 Task: Look for space in São João Nepomuceno, Brazil from 7th July, 2023 to 15th July, 2023 for 6 adults in price range Rs.15000 to Rs.20000. Place can be entire place with 3 bedrooms having 3 beds and 3 bathrooms. Property type can be house, flat, guest house. Amenities needed are: washing machine. Booking option can be shelf check-in. Required host language is Spanish.
Action: Mouse moved to (321, 132)
Screenshot: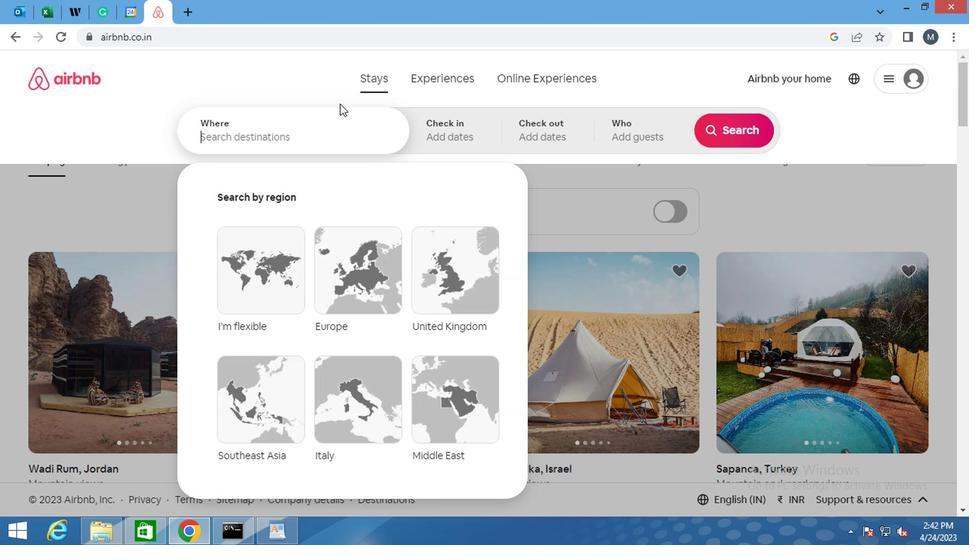 
Action: Mouse pressed left at (321, 132)
Screenshot: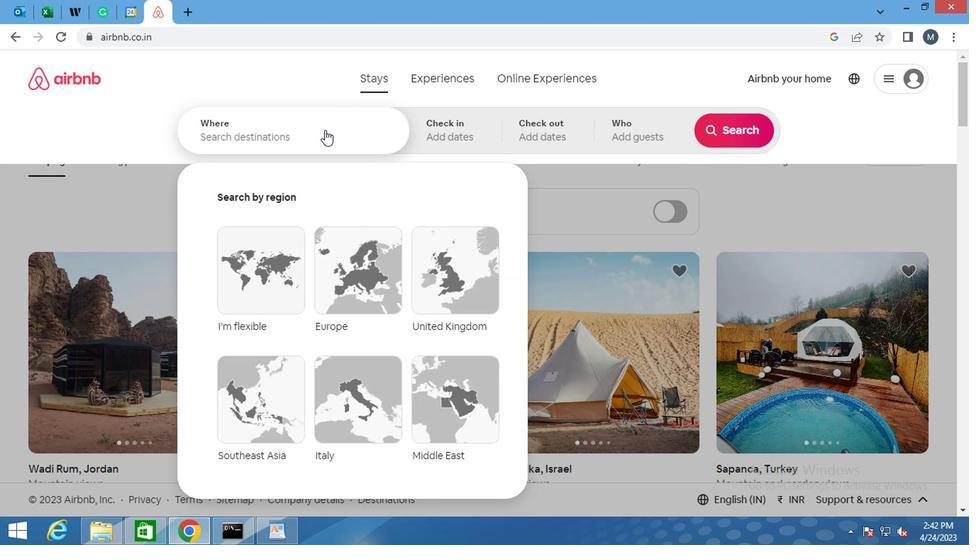 
Action: Mouse moved to (318, 135)
Screenshot: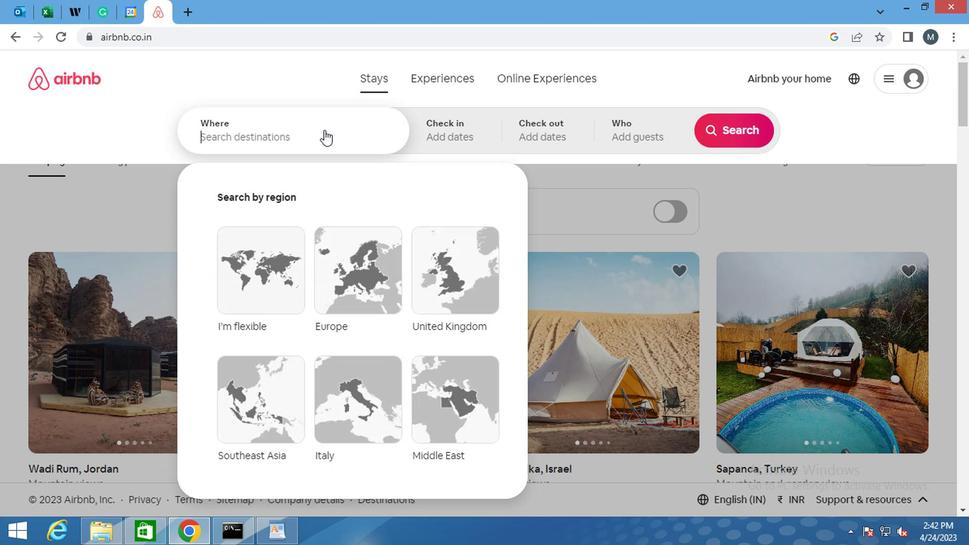 
Action: Key pressed <Key.shift>SAO<Key.space>N<Key.backspace><Key.shift><Key.shift><Key.shift><Key.shift>JOAO<Key.space><Key.shift>NEPOMUCENO,<Key.space><Key.shift>BRAZIL<Key.enter>
Screenshot: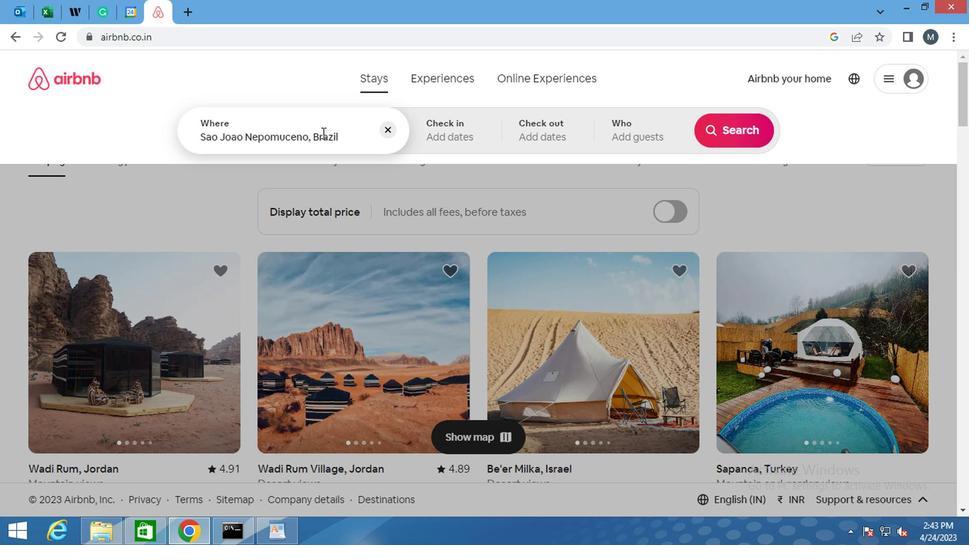 
Action: Mouse moved to (727, 243)
Screenshot: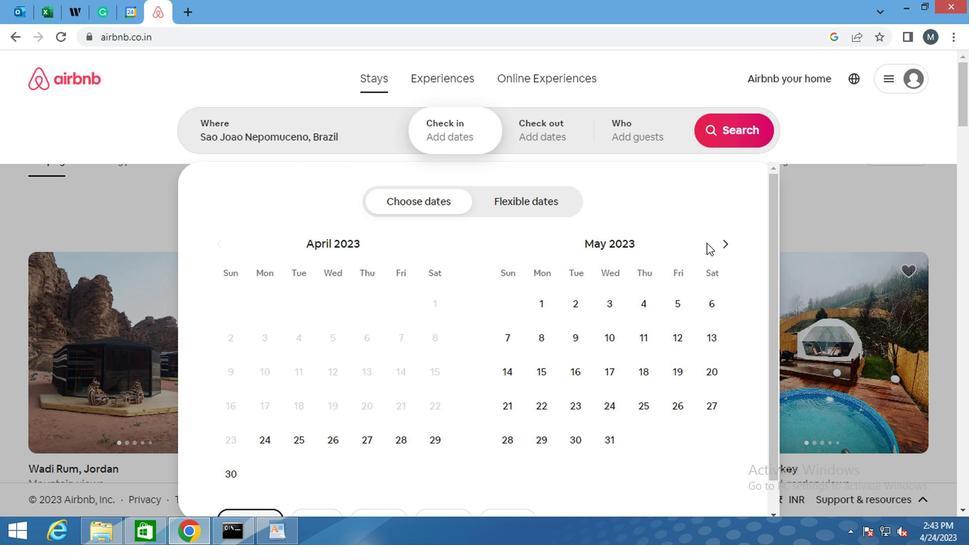 
Action: Mouse pressed left at (727, 243)
Screenshot: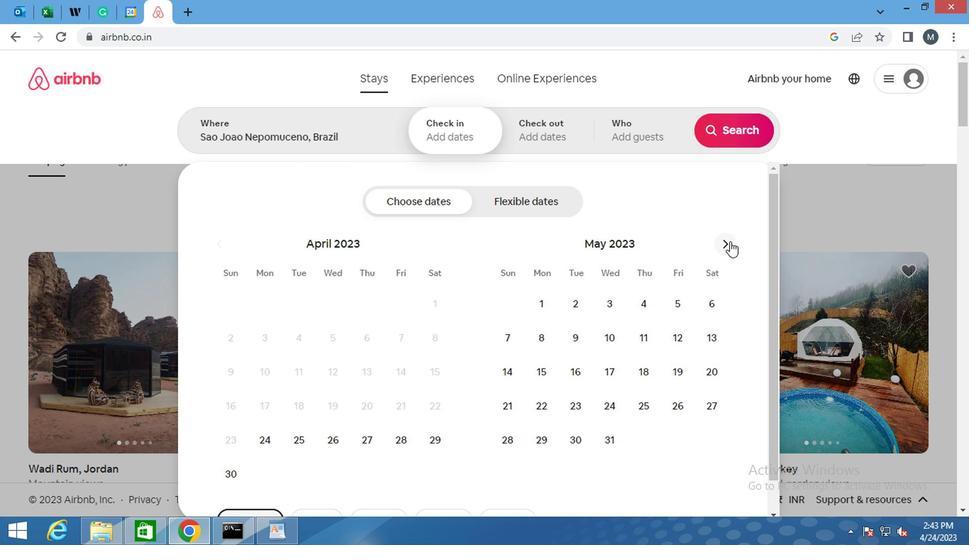 
Action: Mouse pressed left at (727, 243)
Screenshot: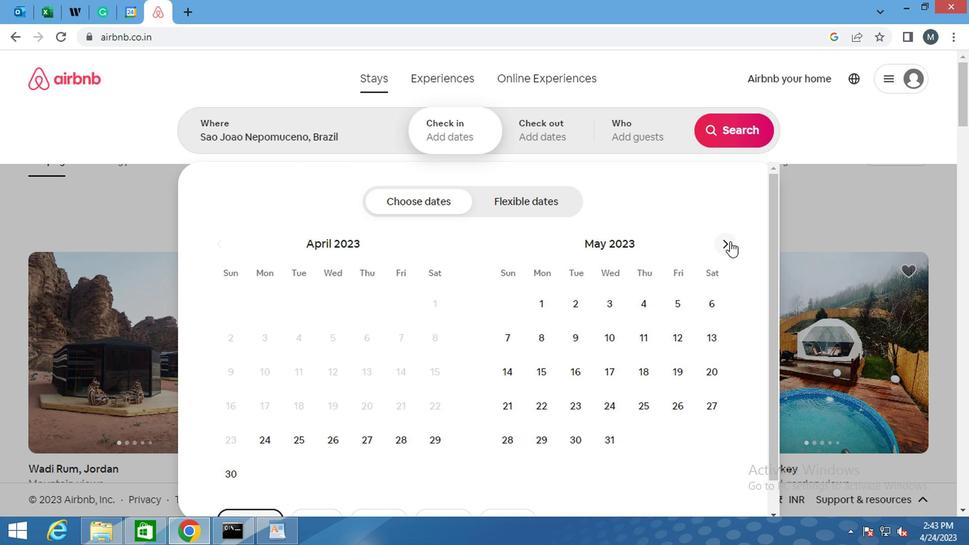 
Action: Mouse pressed left at (727, 243)
Screenshot: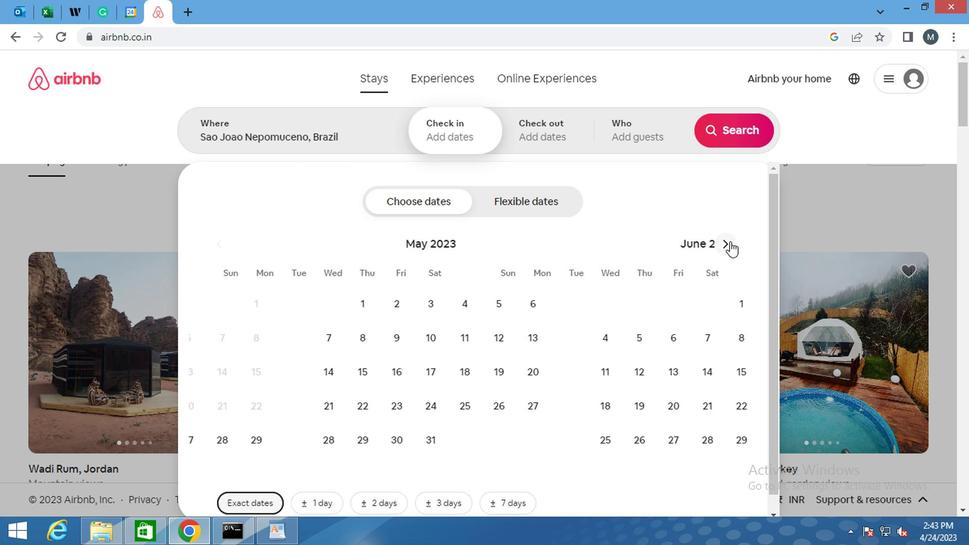 
Action: Mouse moved to (664, 342)
Screenshot: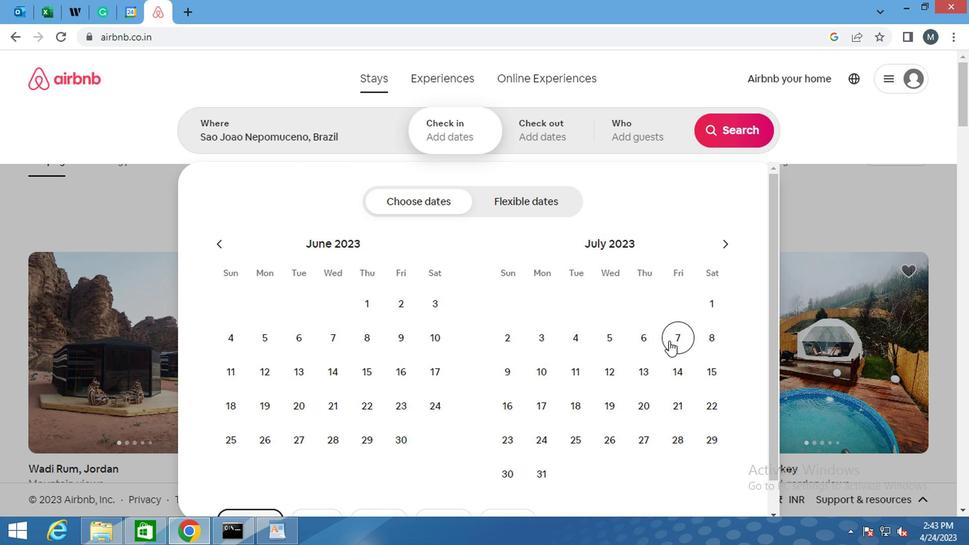 
Action: Mouse pressed left at (664, 342)
Screenshot: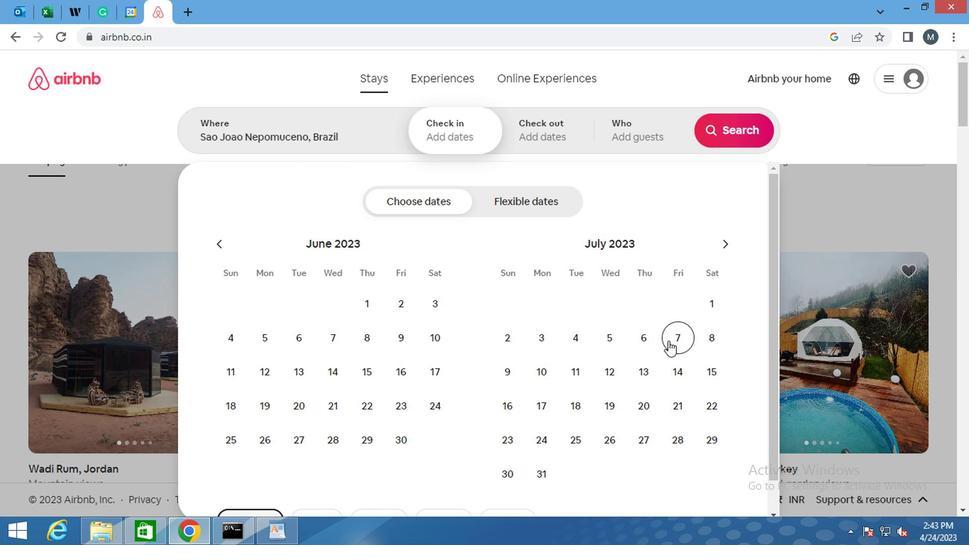 
Action: Mouse moved to (696, 372)
Screenshot: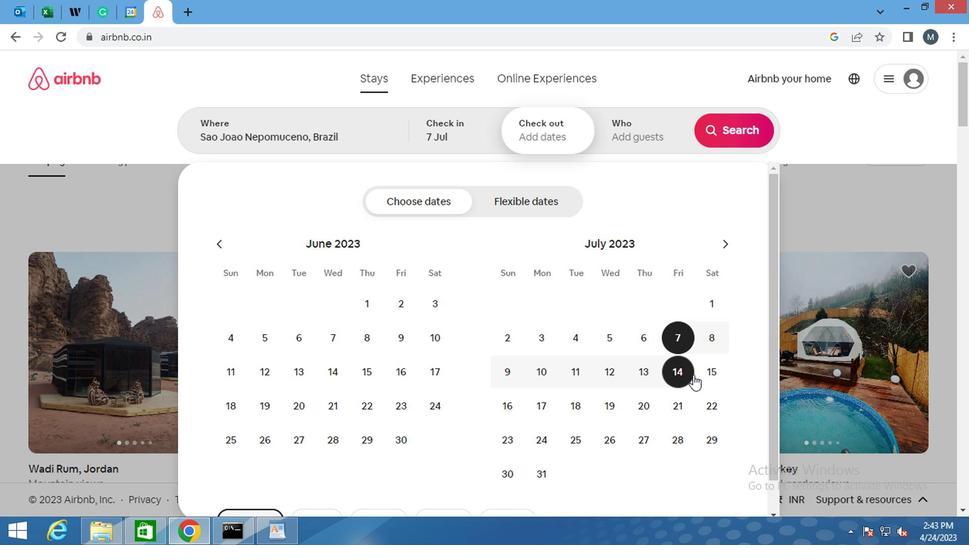 
Action: Mouse pressed left at (696, 372)
Screenshot: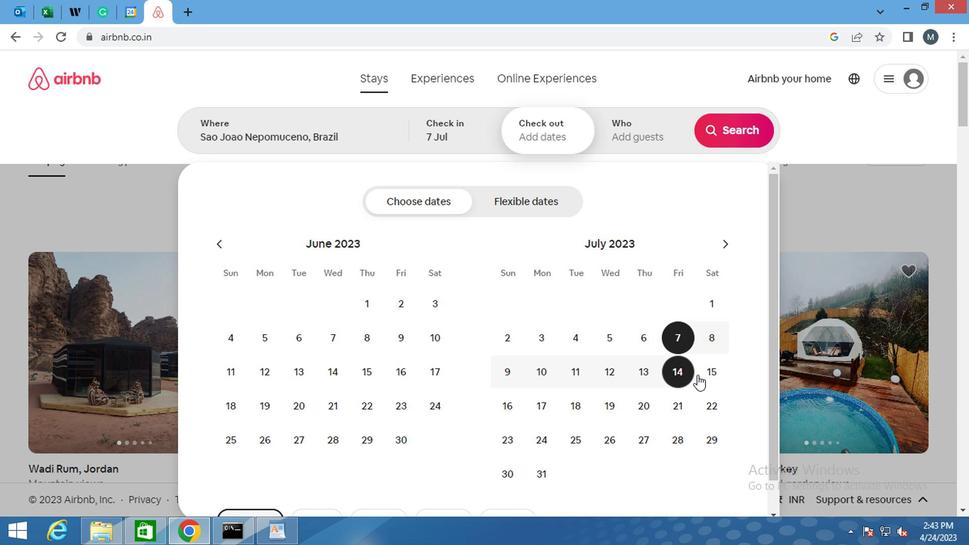 
Action: Mouse moved to (630, 140)
Screenshot: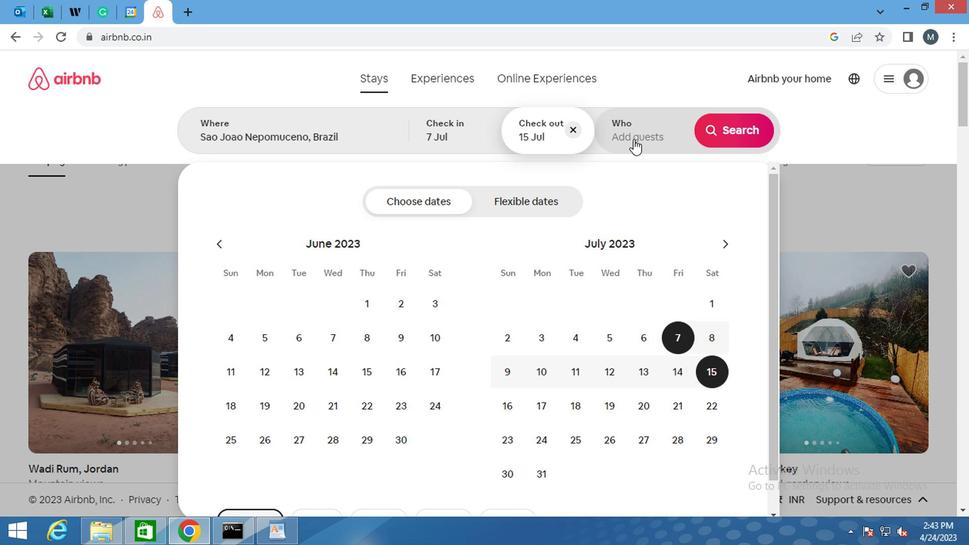 
Action: Mouse pressed left at (630, 140)
Screenshot: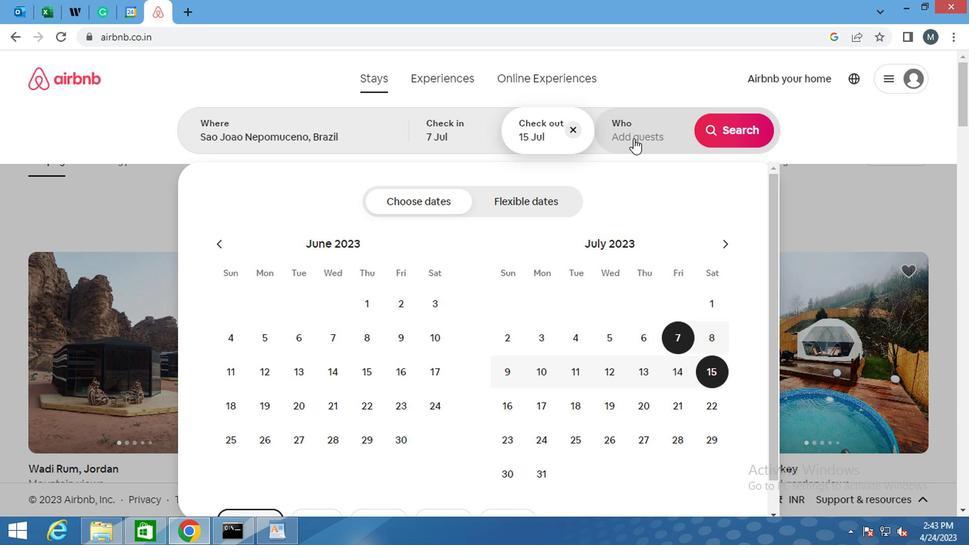 
Action: Mouse moved to (735, 209)
Screenshot: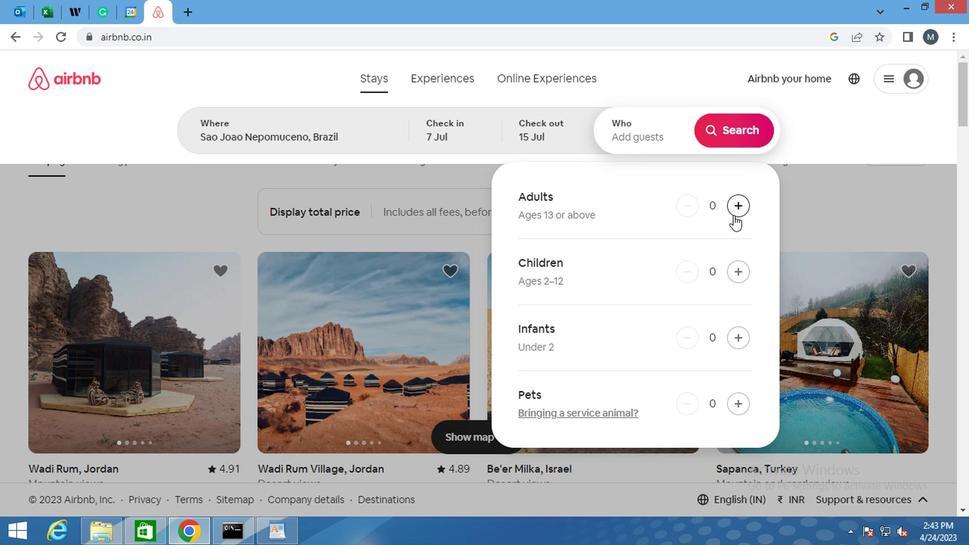 
Action: Mouse pressed left at (735, 209)
Screenshot: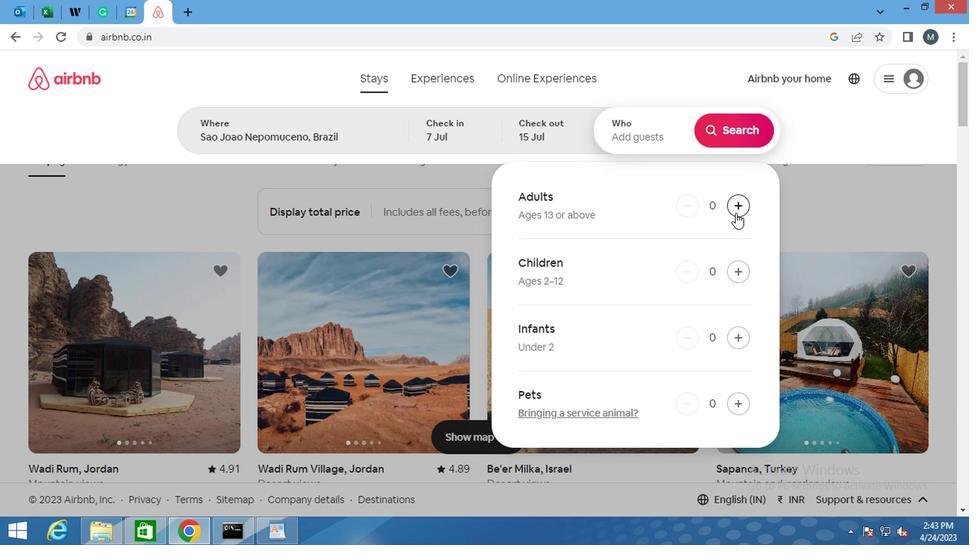 
Action: Mouse pressed left at (735, 209)
Screenshot: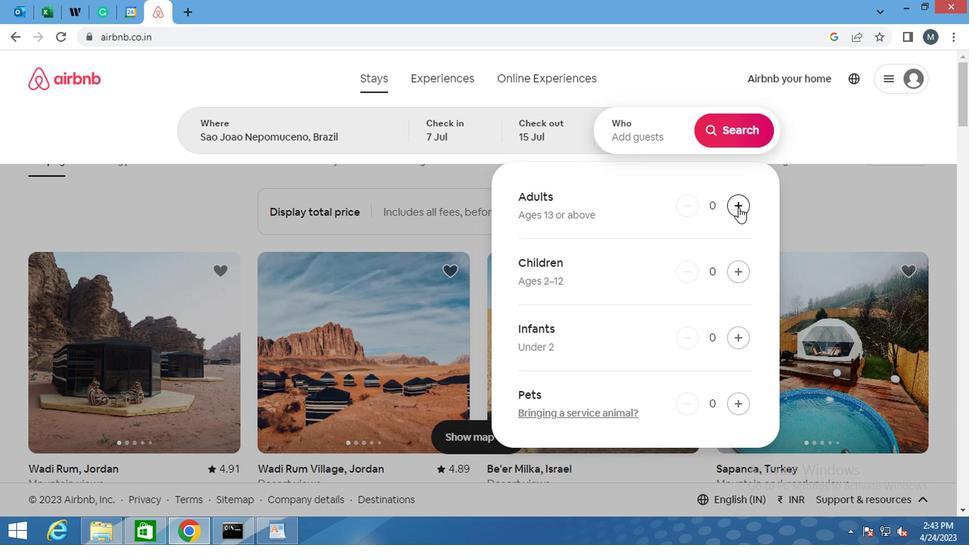 
Action: Mouse pressed left at (735, 209)
Screenshot: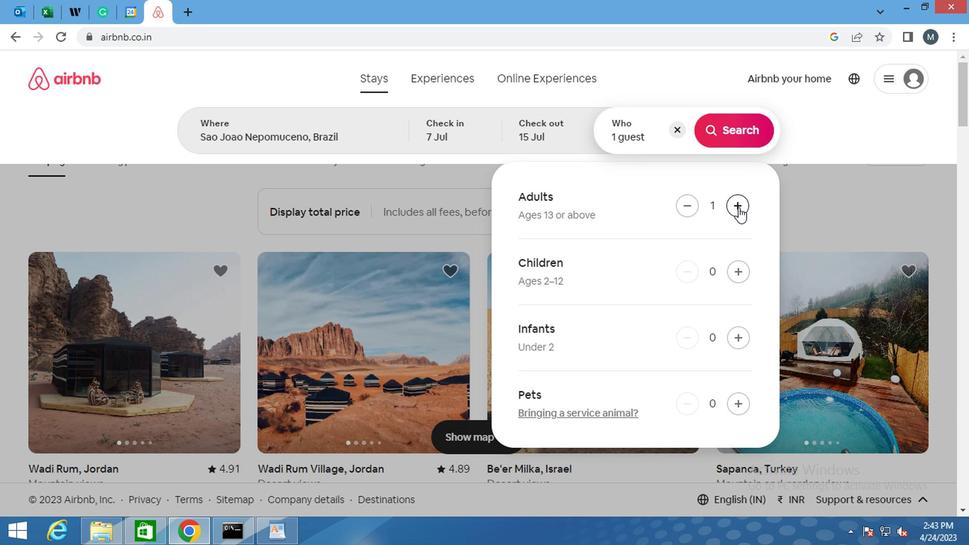 
Action: Mouse moved to (736, 209)
Screenshot: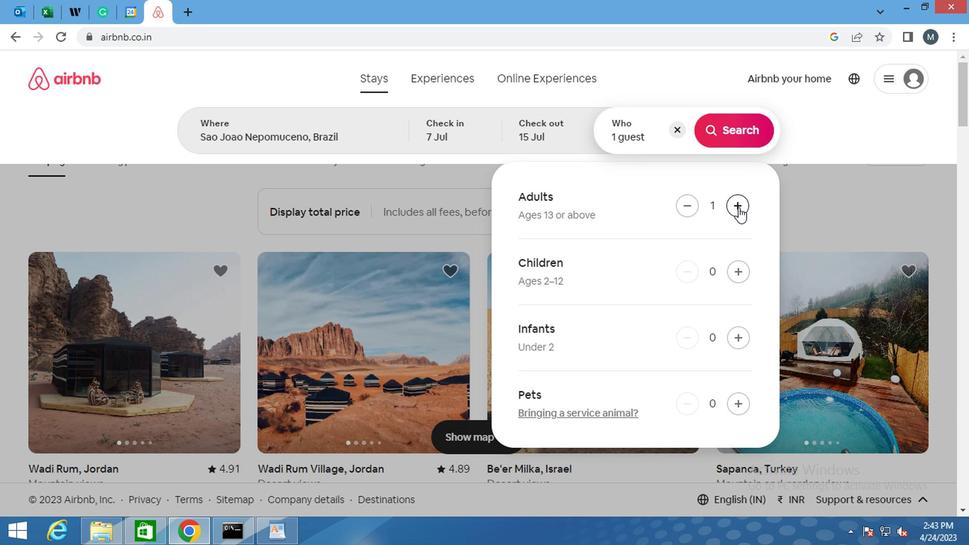 
Action: Mouse pressed left at (736, 209)
Screenshot: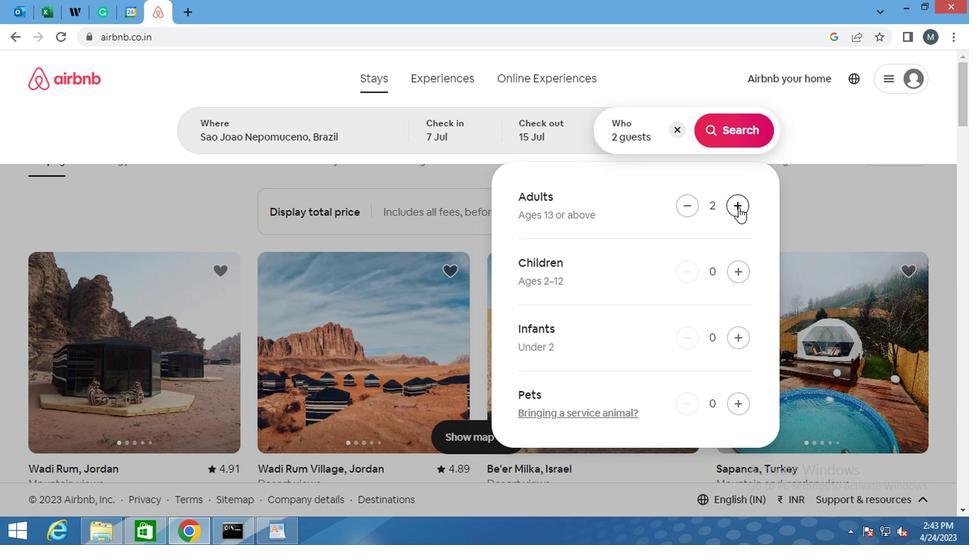 
Action: Mouse pressed left at (736, 209)
Screenshot: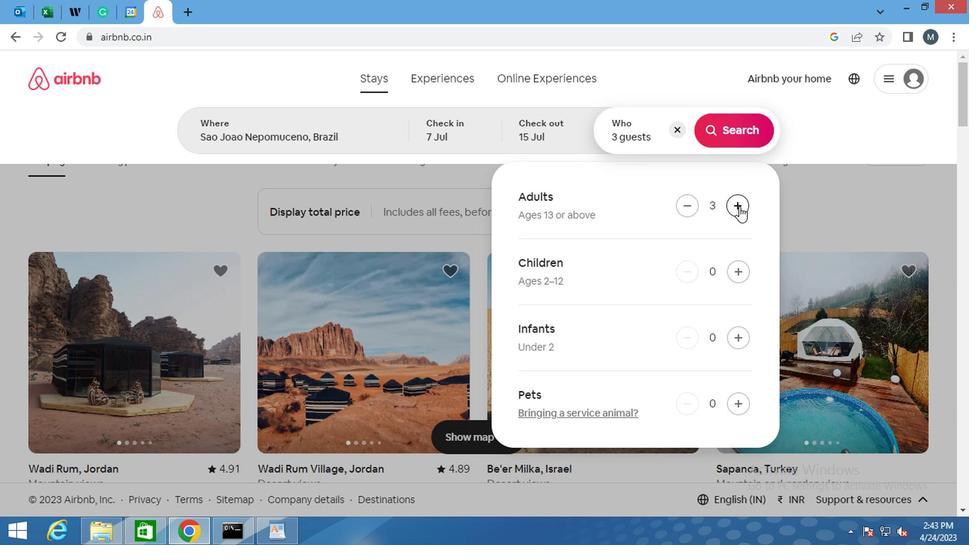 
Action: Mouse pressed left at (736, 209)
Screenshot: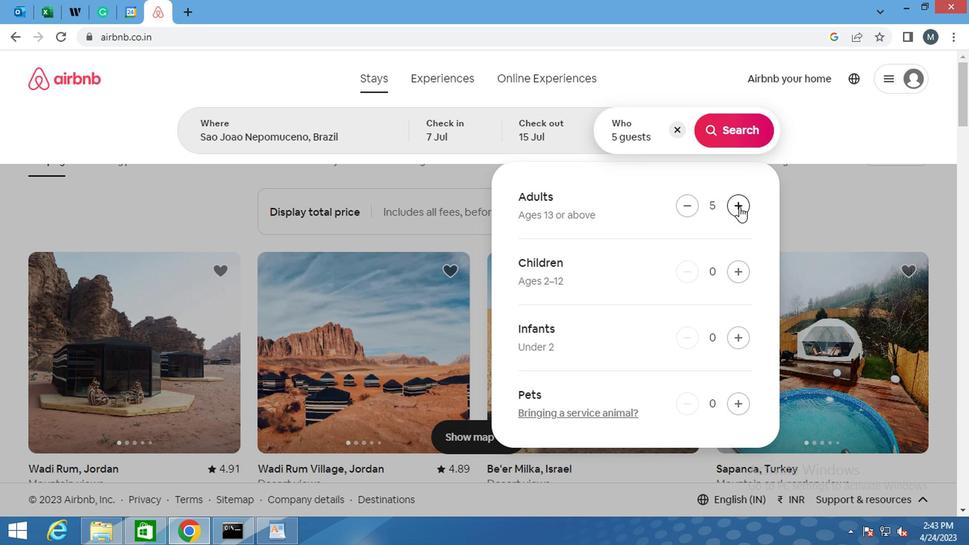 
Action: Mouse moved to (797, 113)
Screenshot: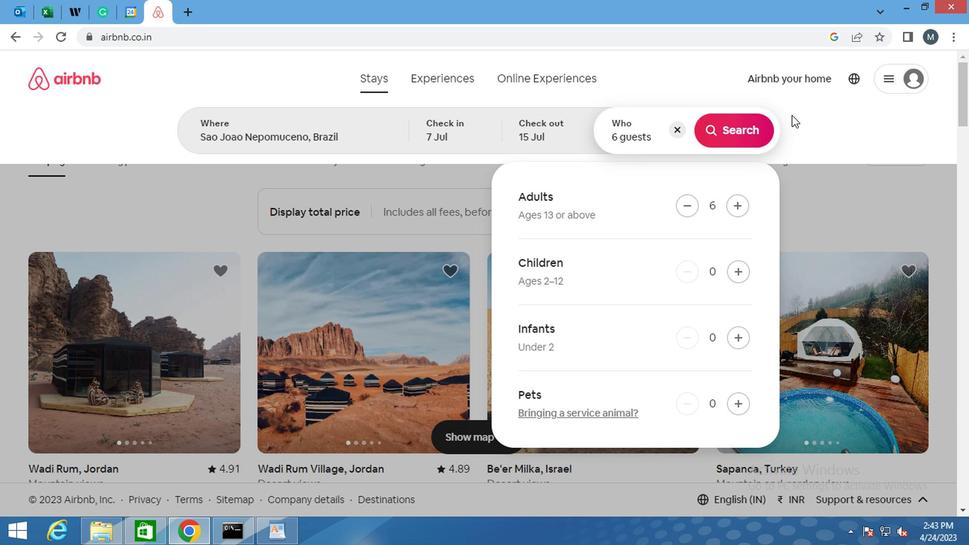 
Action: Mouse pressed left at (797, 113)
Screenshot: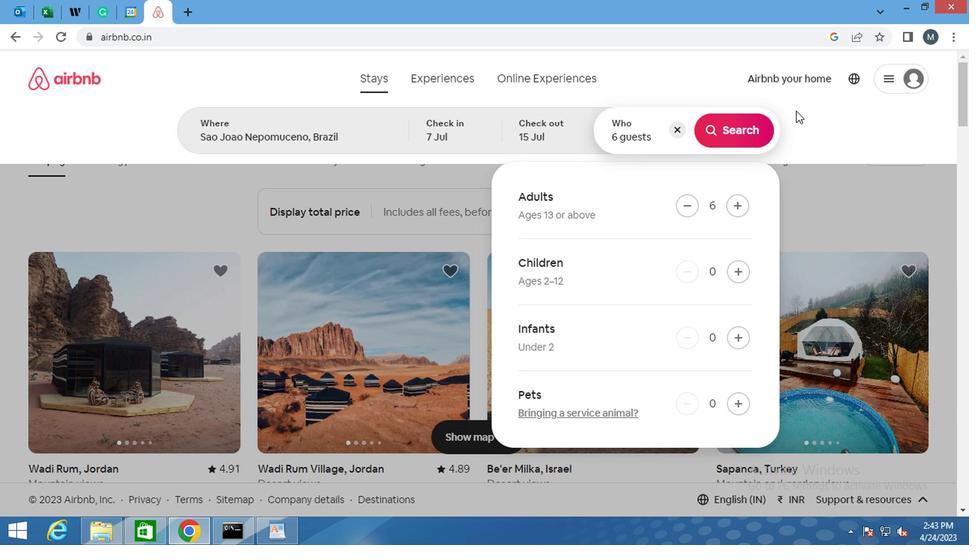 
Action: Mouse moved to (787, 168)
Screenshot: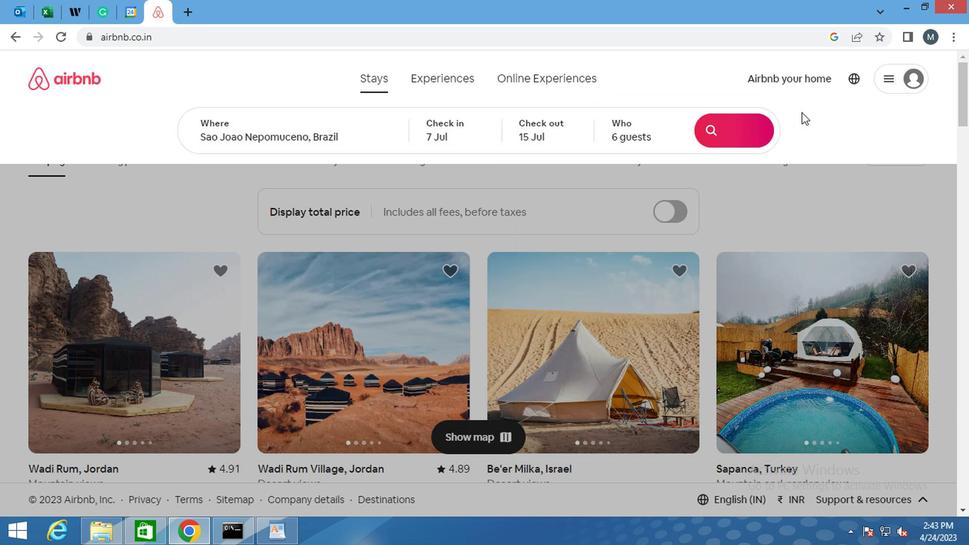
Action: Mouse scrolled (787, 169) with delta (0, 0)
Screenshot: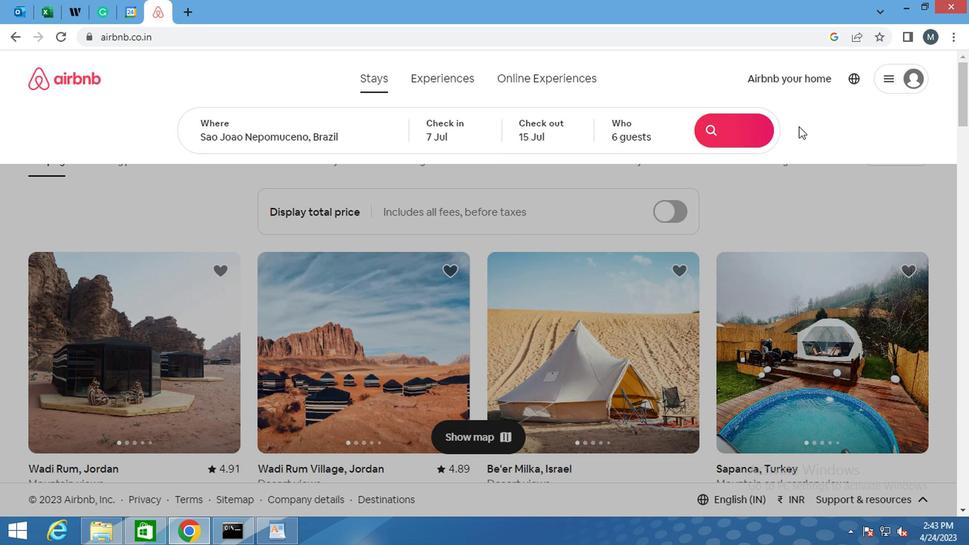 
Action: Mouse scrolled (787, 169) with delta (0, 0)
Screenshot: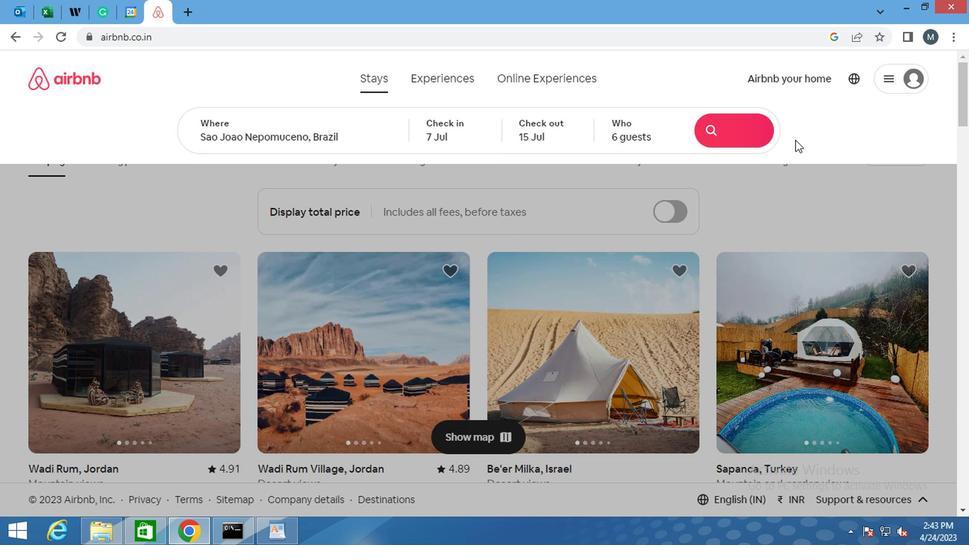 
Action: Mouse moved to (873, 188)
Screenshot: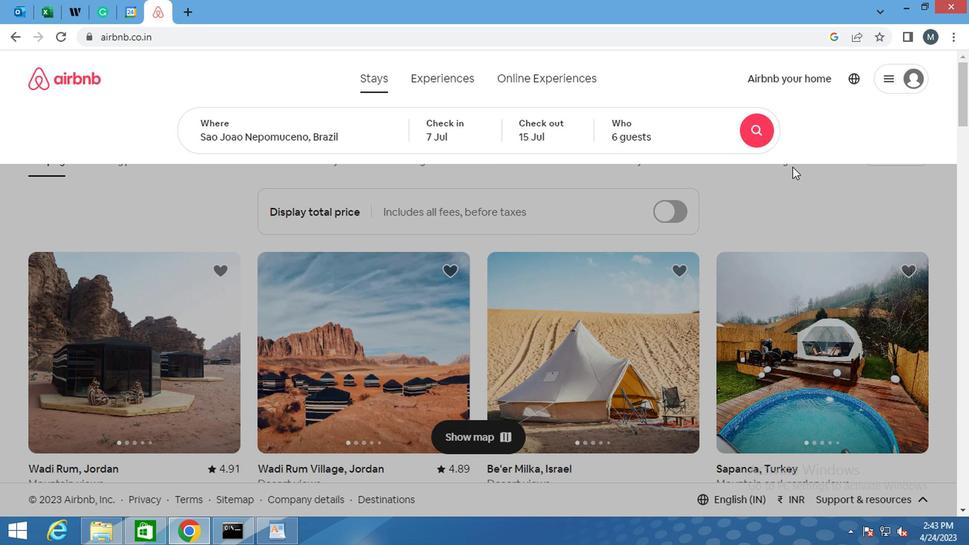 
Action: Mouse scrolled (873, 187) with delta (0, 0)
Screenshot: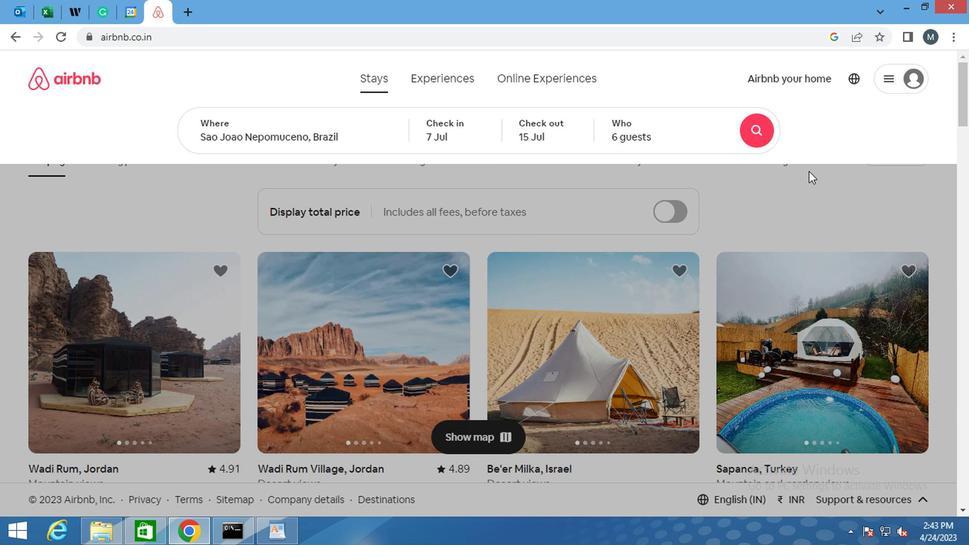 
Action: Mouse moved to (873, 189)
Screenshot: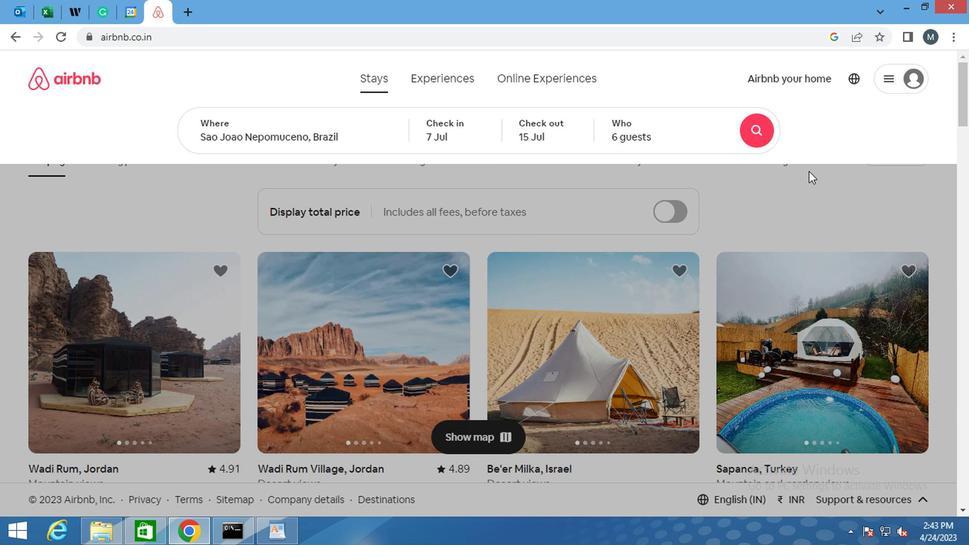 
Action: Mouse scrolled (873, 188) with delta (0, -1)
Screenshot: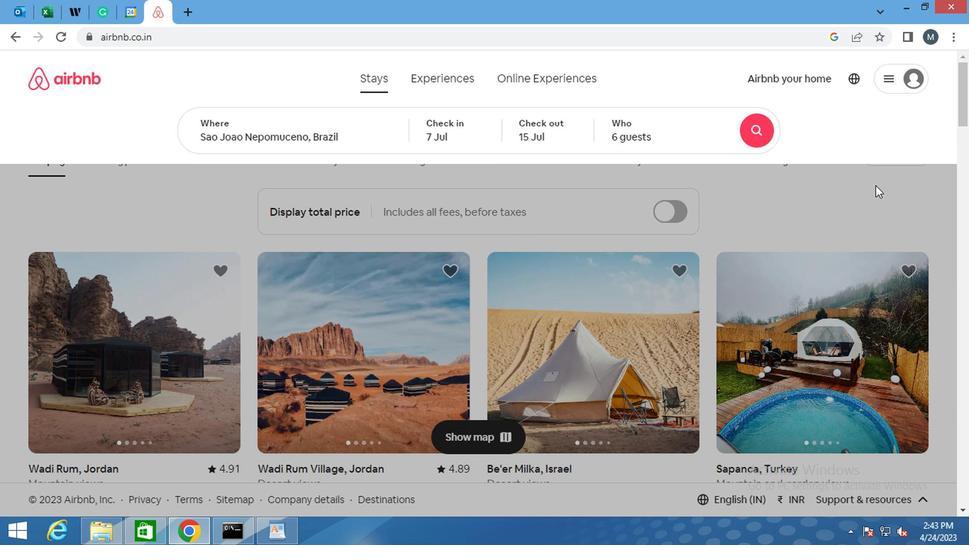 
Action: Mouse moved to (872, 189)
Screenshot: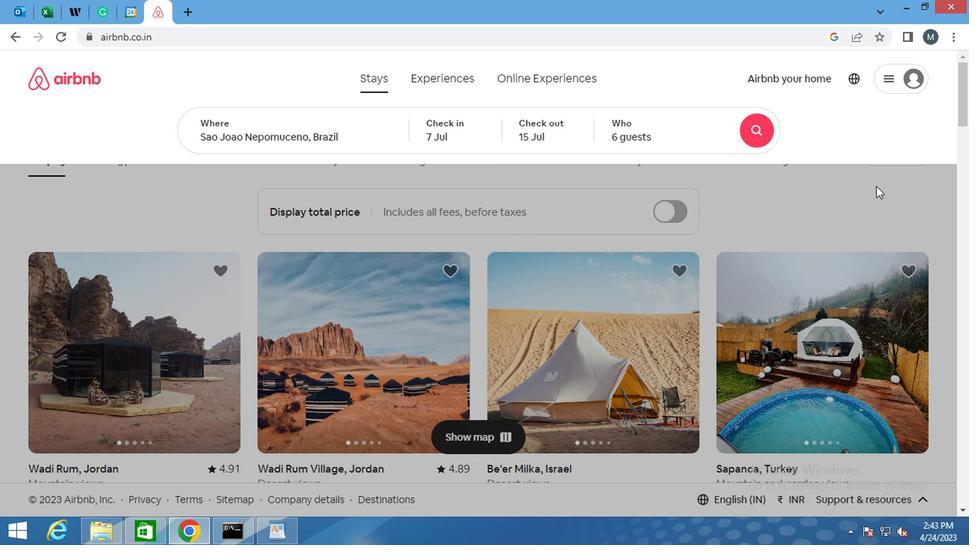
Action: Mouse scrolled (872, 189) with delta (0, 0)
Screenshot: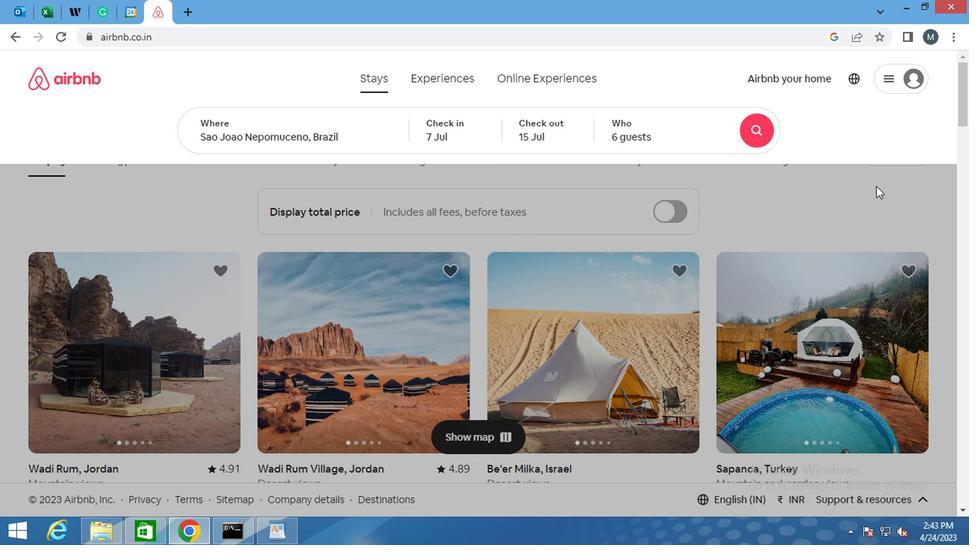 
Action: Mouse moved to (915, 138)
Screenshot: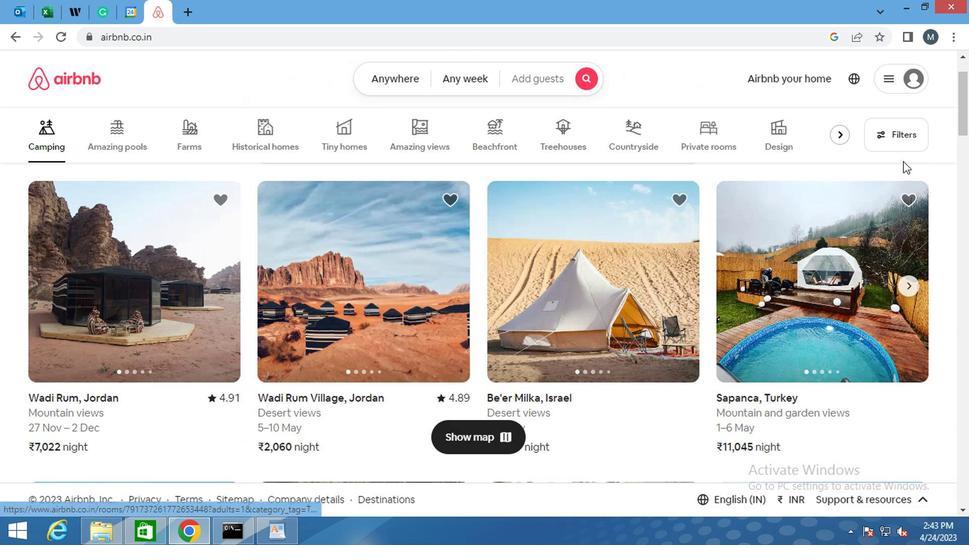 
Action: Mouse pressed left at (915, 138)
Screenshot: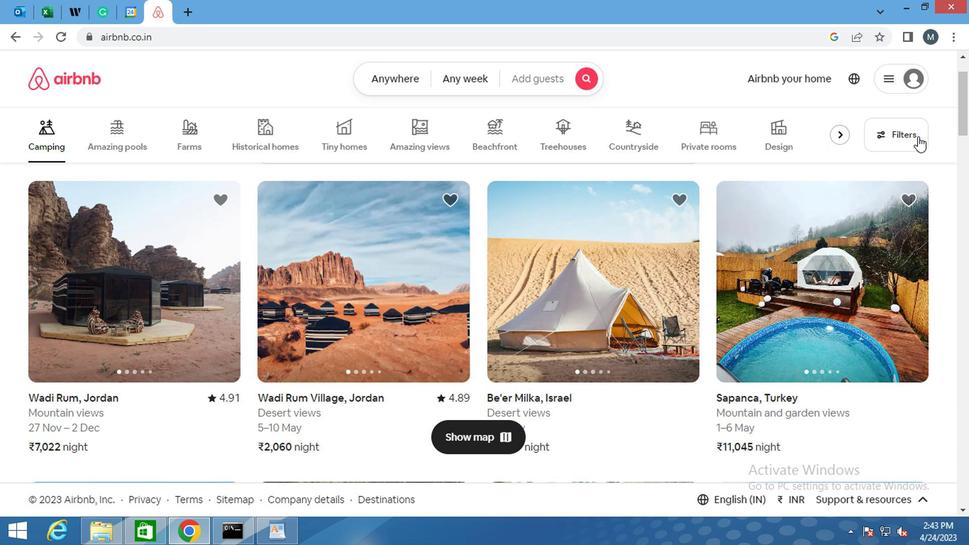 
Action: Mouse moved to (317, 320)
Screenshot: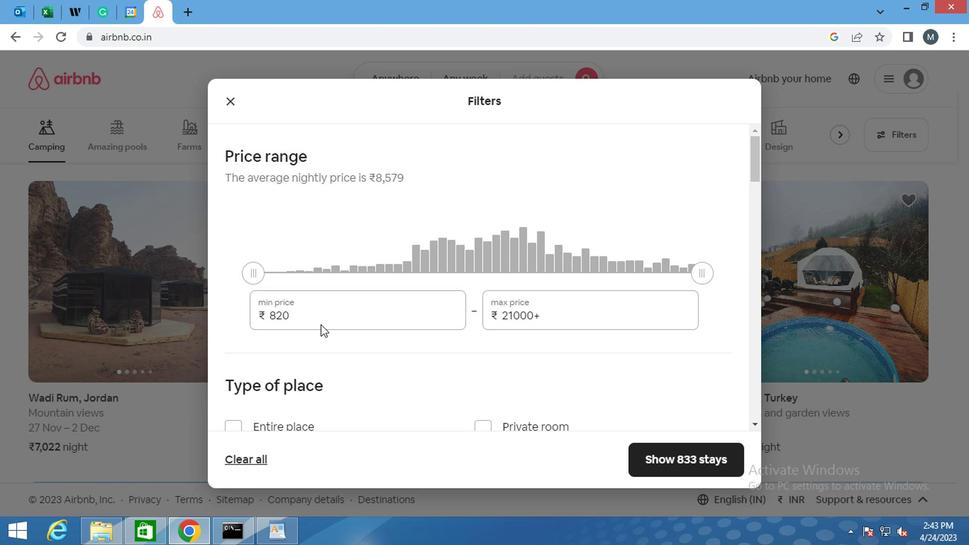 
Action: Mouse pressed left at (317, 320)
Screenshot: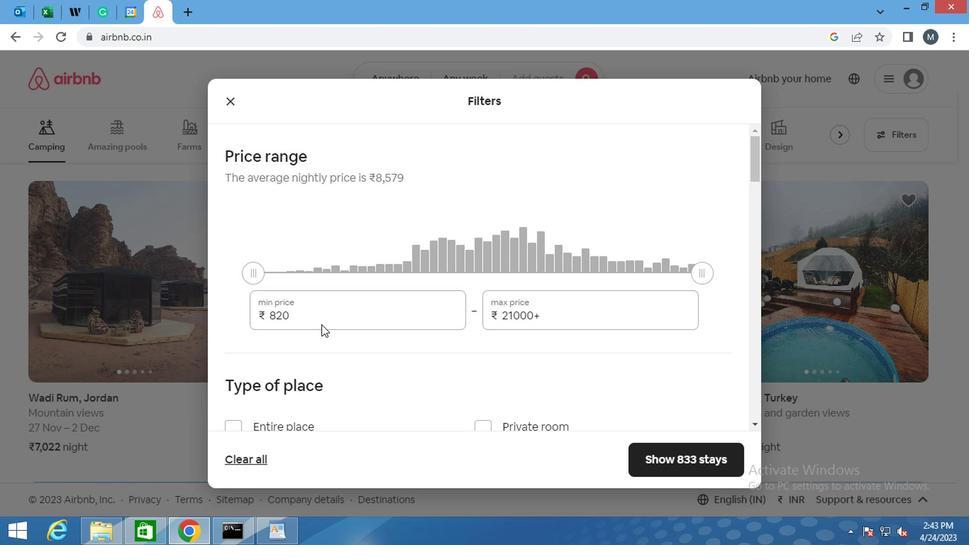 
Action: Mouse pressed left at (317, 320)
Screenshot: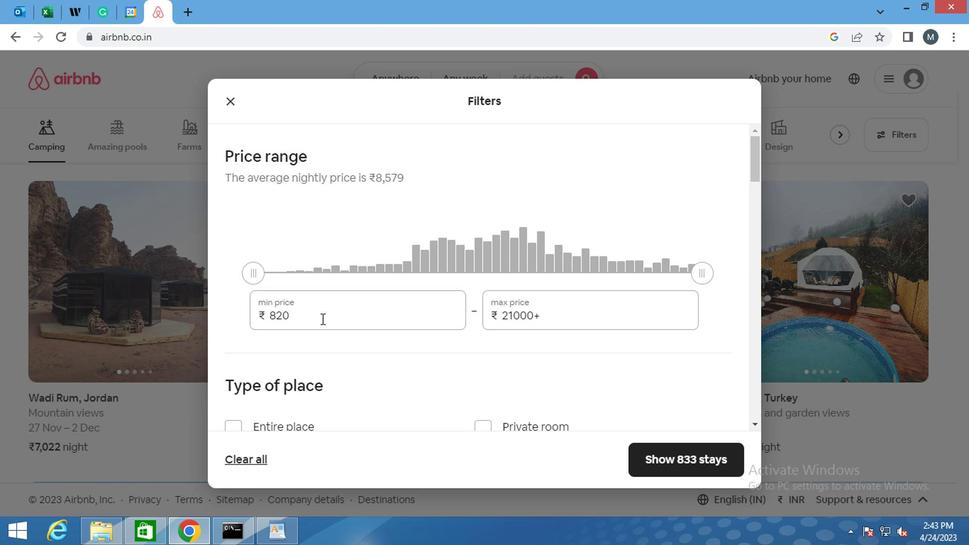 
Action: Key pressed 15000
Screenshot: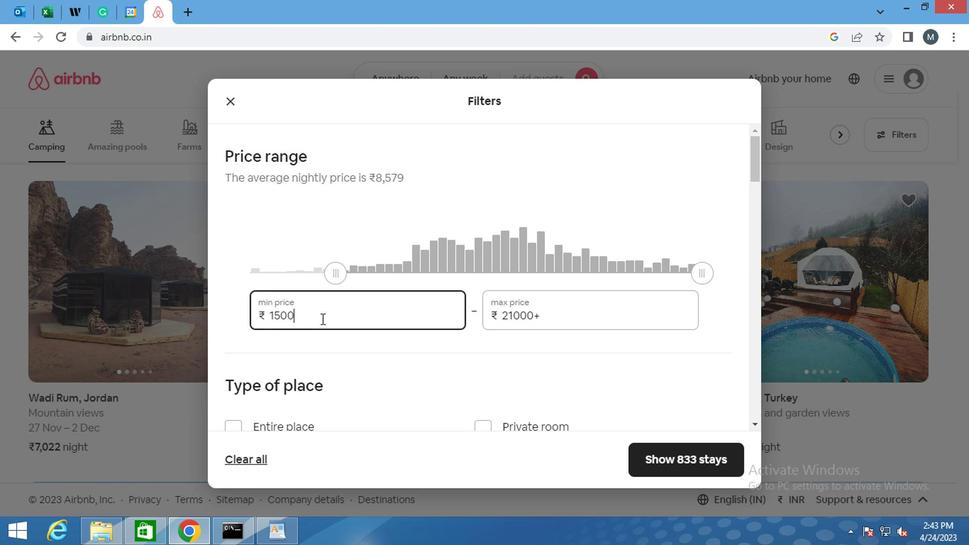 
Action: Mouse moved to (540, 319)
Screenshot: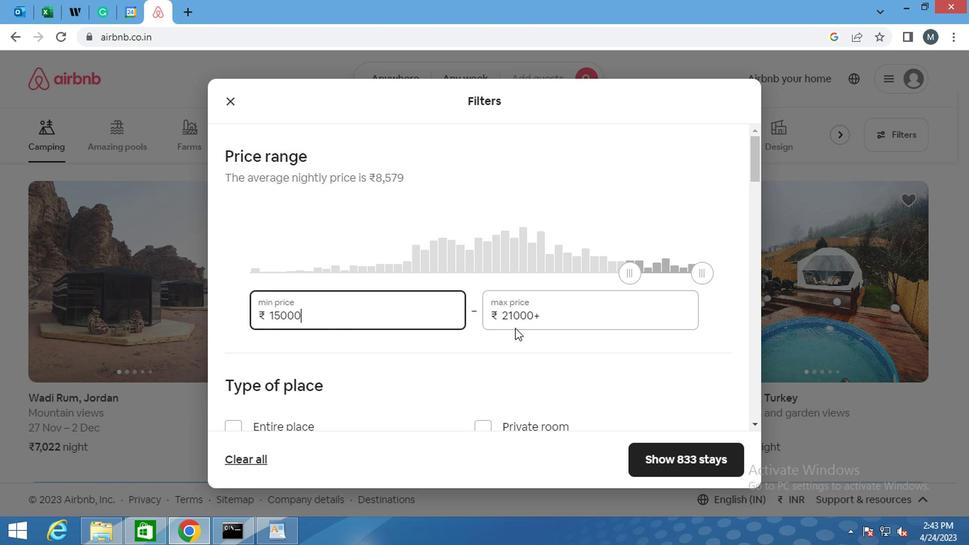 
Action: Mouse pressed left at (540, 319)
Screenshot: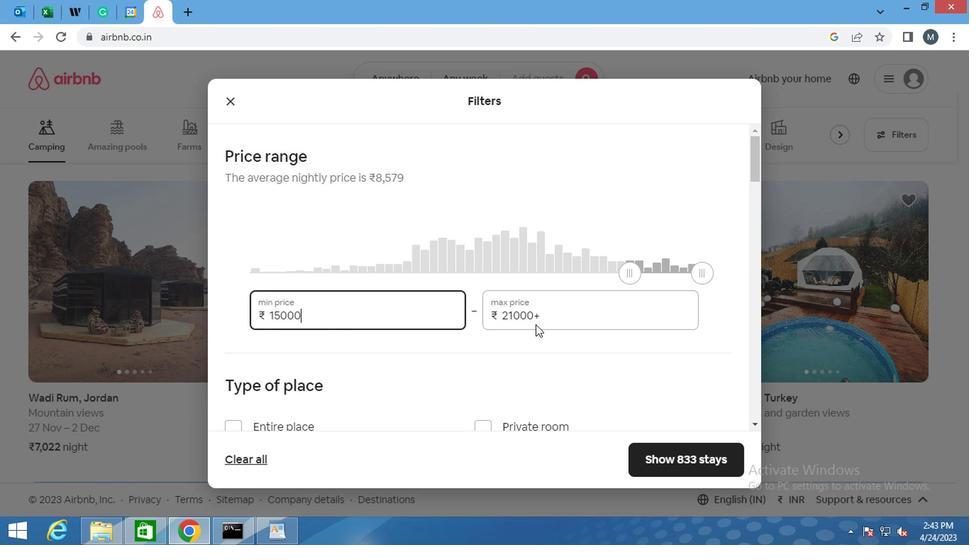 
Action: Mouse pressed left at (540, 319)
Screenshot: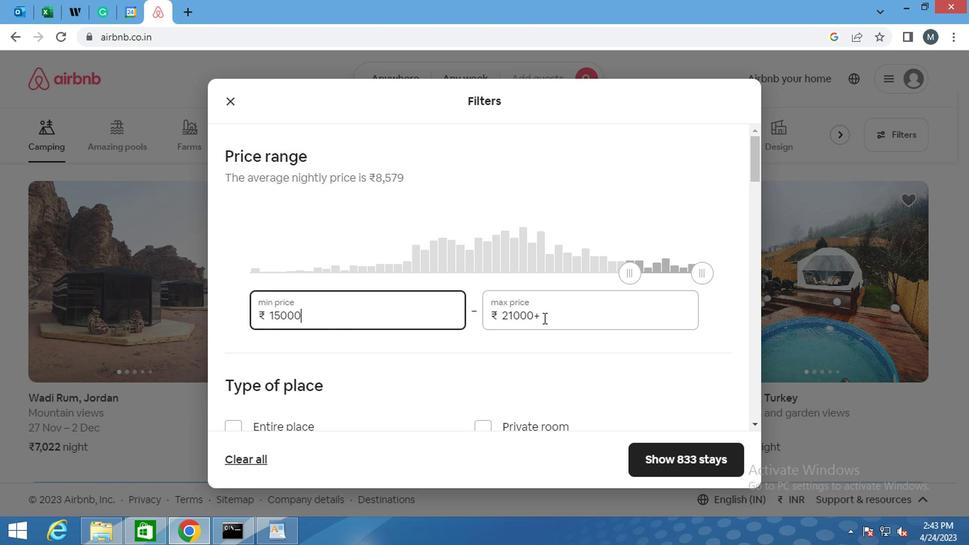 
Action: Mouse moved to (540, 319)
Screenshot: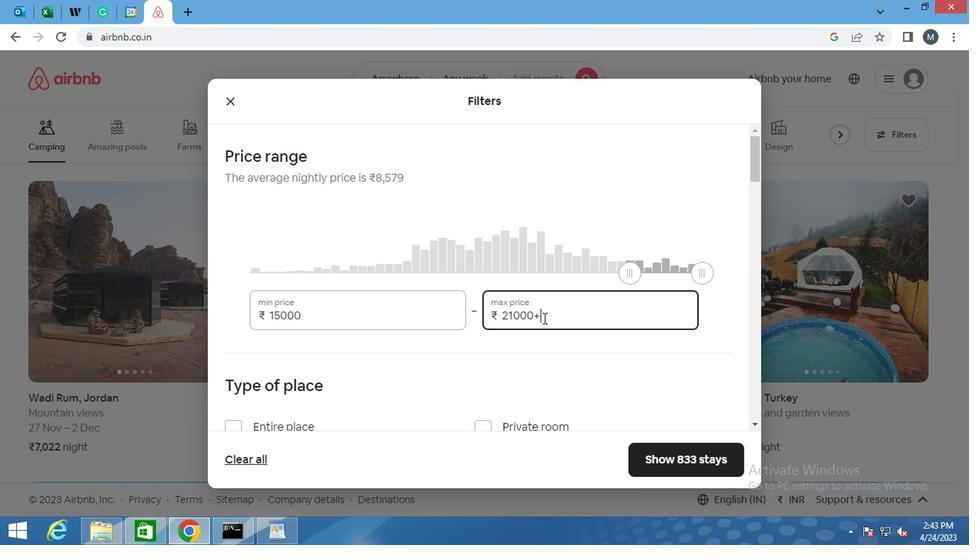 
Action: Mouse pressed left at (540, 319)
Screenshot: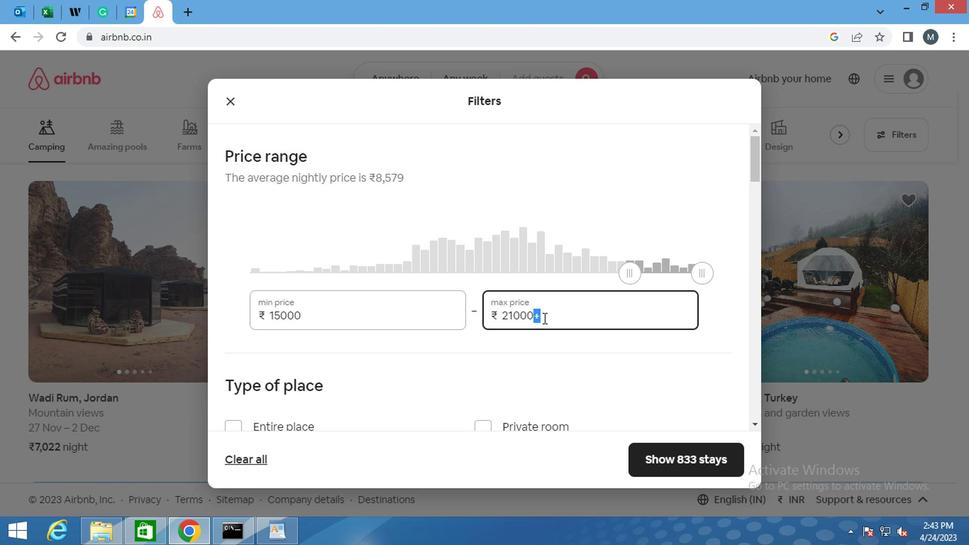 
Action: Mouse moved to (536, 317)
Screenshot: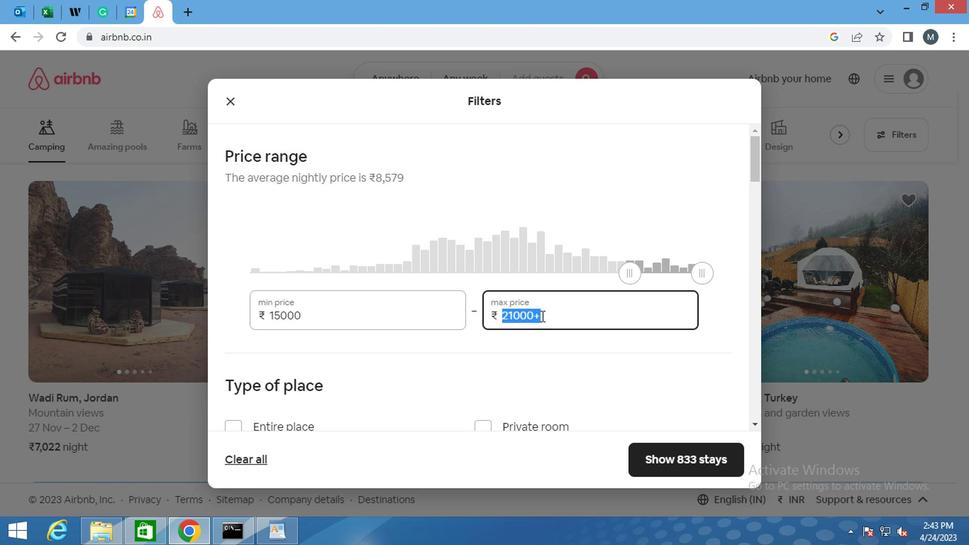 
Action: Key pressed 2
Screenshot: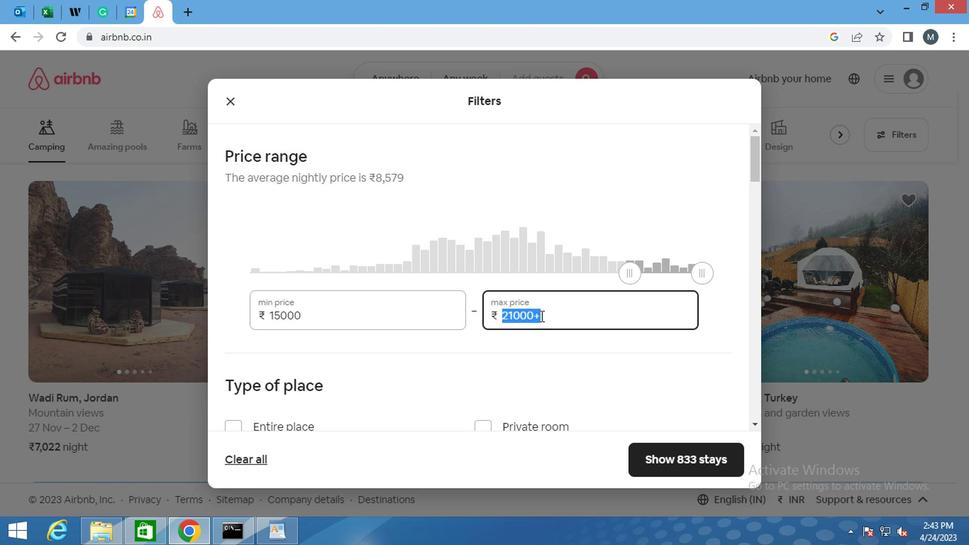 
Action: Mouse moved to (536, 316)
Screenshot: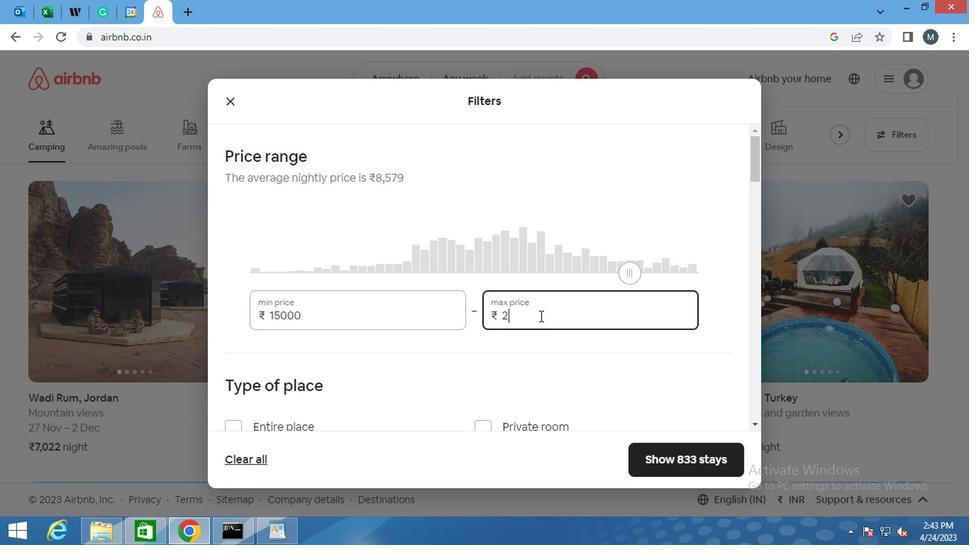 
Action: Key pressed 0000
Screenshot: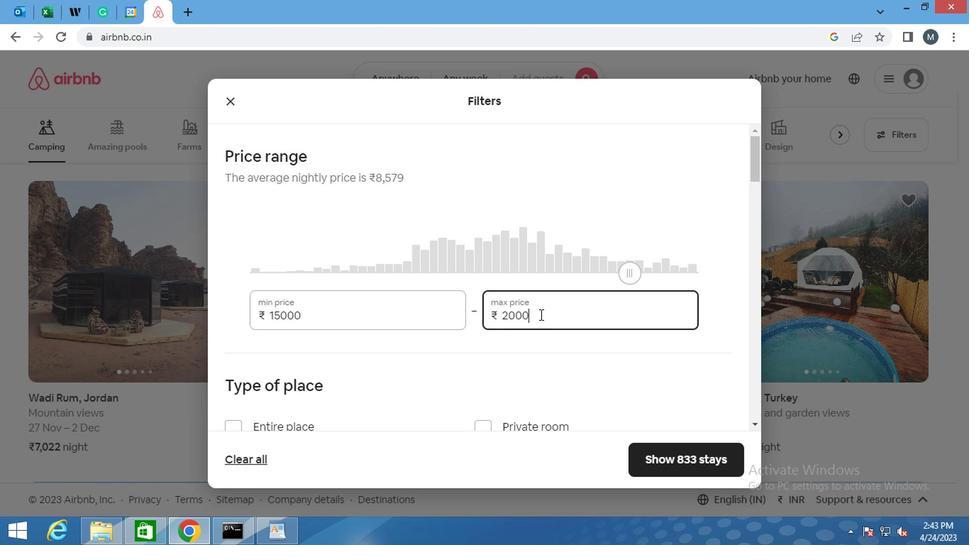 
Action: Mouse moved to (570, 303)
Screenshot: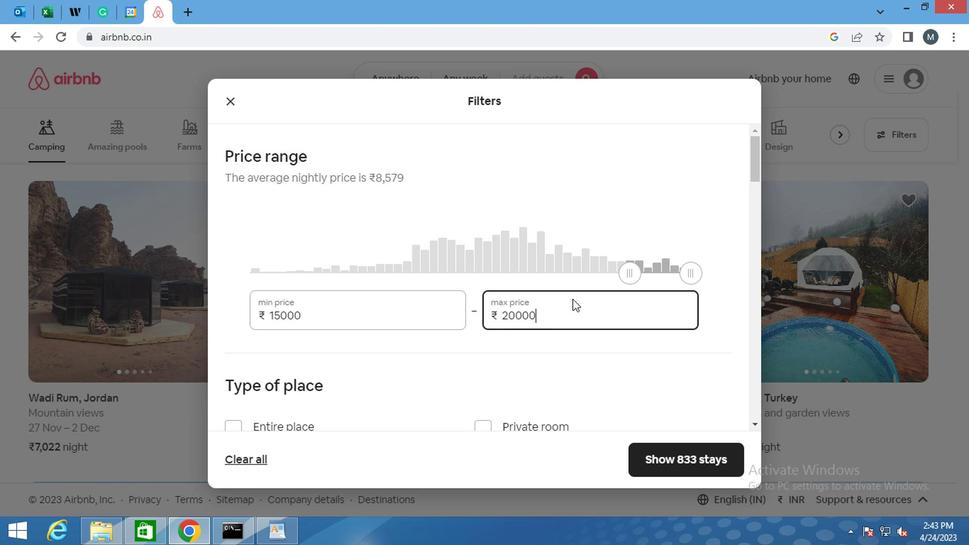 
Action: Mouse scrolled (570, 302) with delta (0, -1)
Screenshot: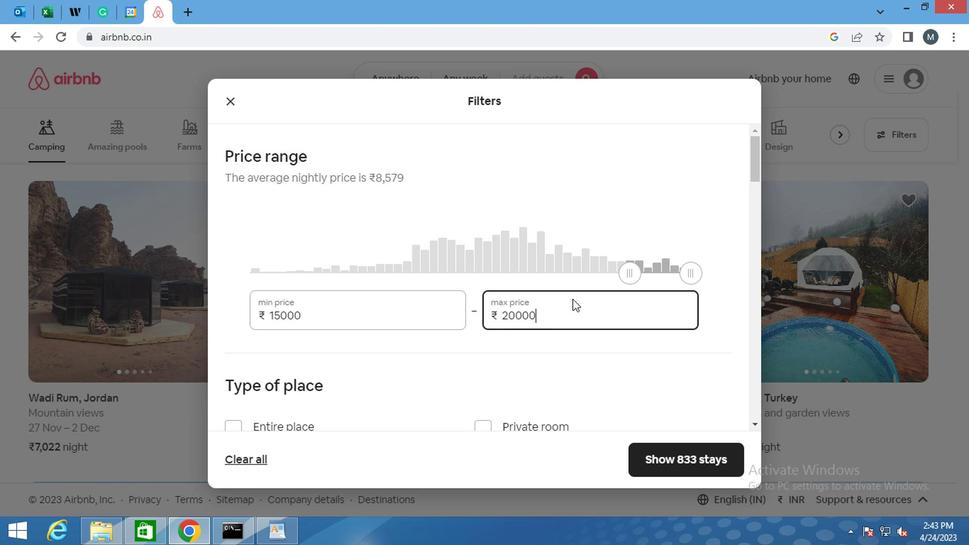
Action: Mouse moved to (567, 320)
Screenshot: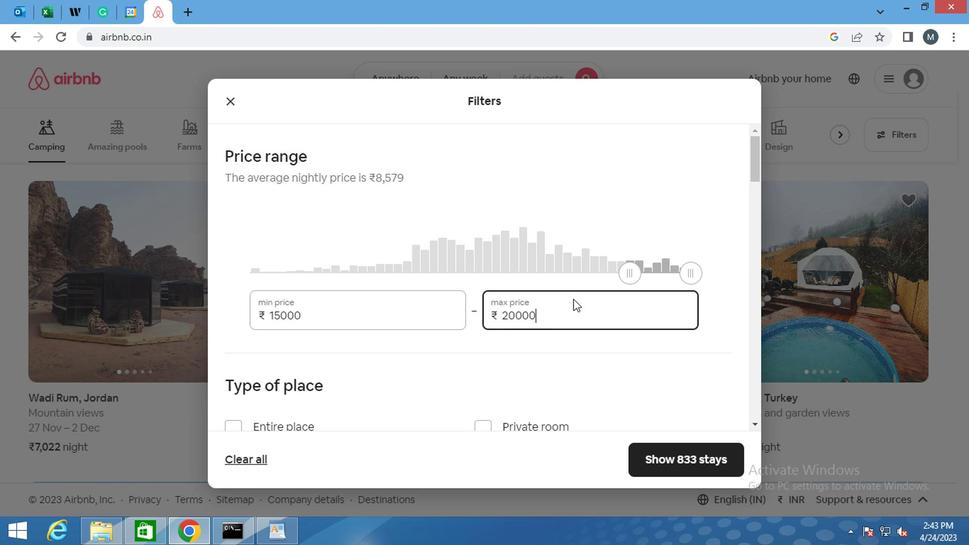 
Action: Mouse scrolled (567, 319) with delta (0, 0)
Screenshot: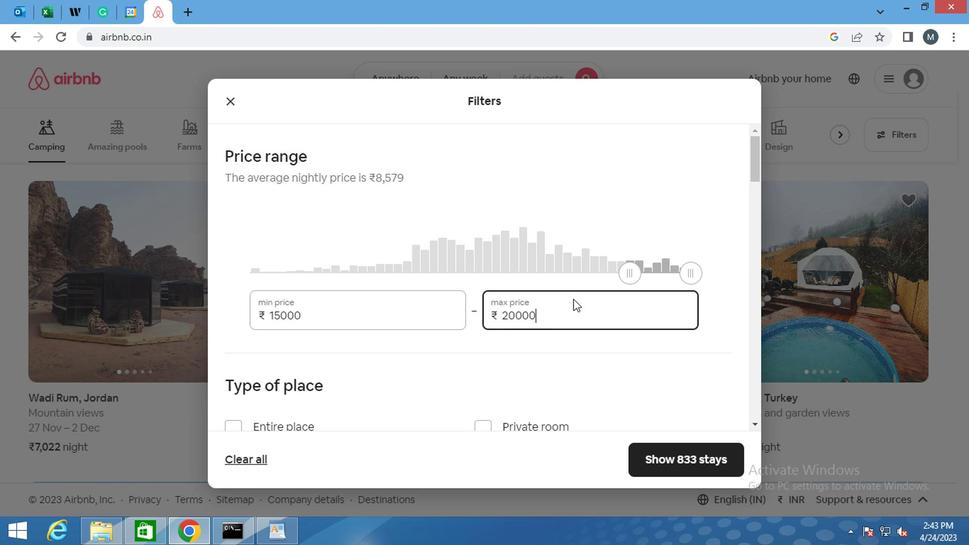 
Action: Mouse moved to (483, 312)
Screenshot: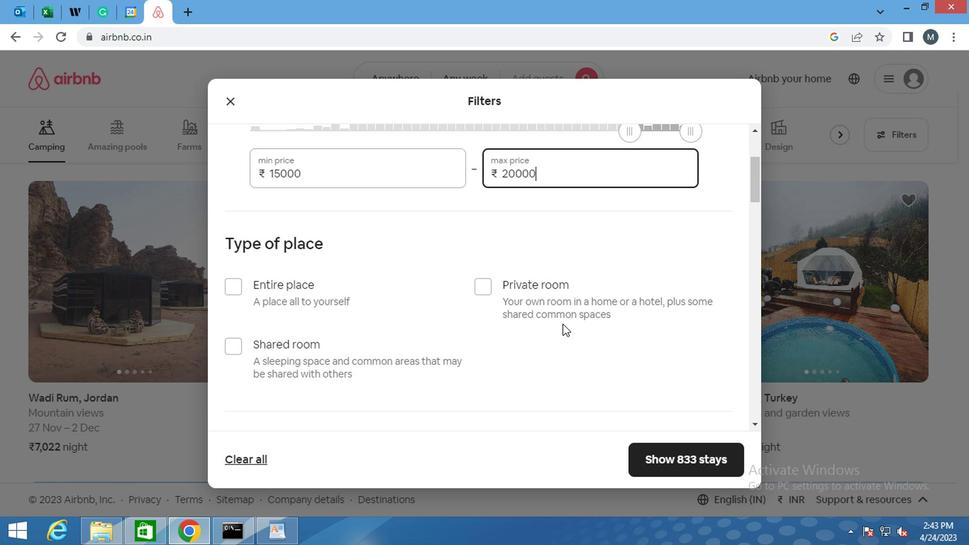 
Action: Mouse scrolled (483, 311) with delta (0, -1)
Screenshot: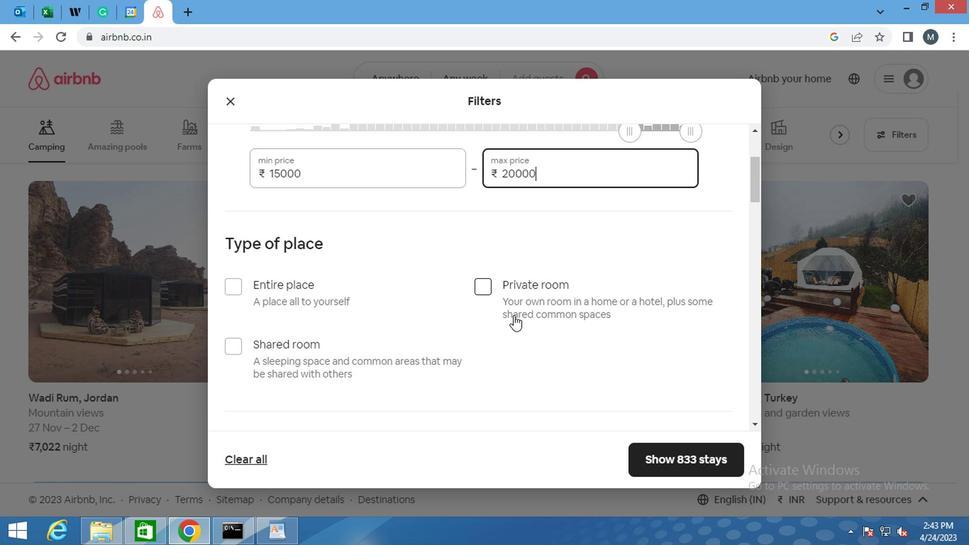 
Action: Mouse moved to (477, 315)
Screenshot: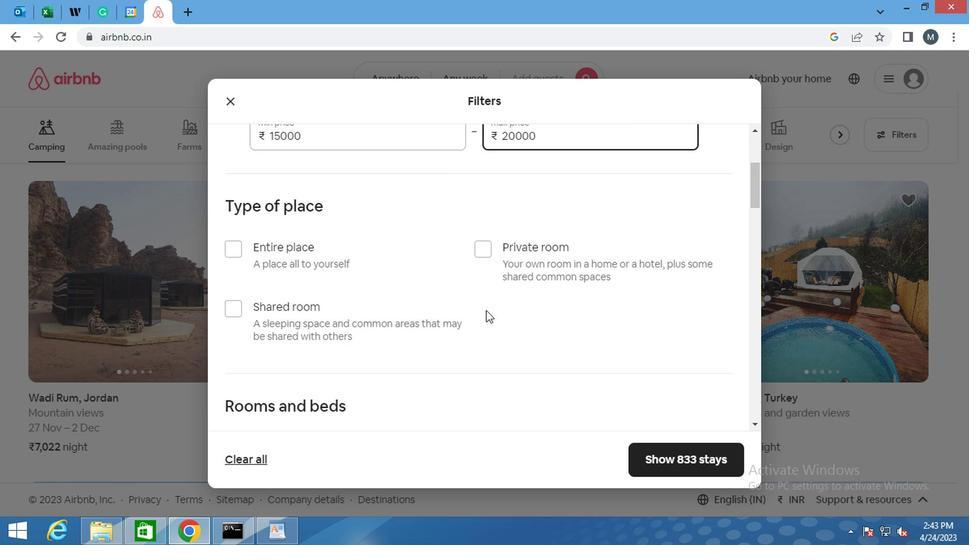 
Action: Mouse scrolled (477, 314) with delta (0, -1)
Screenshot: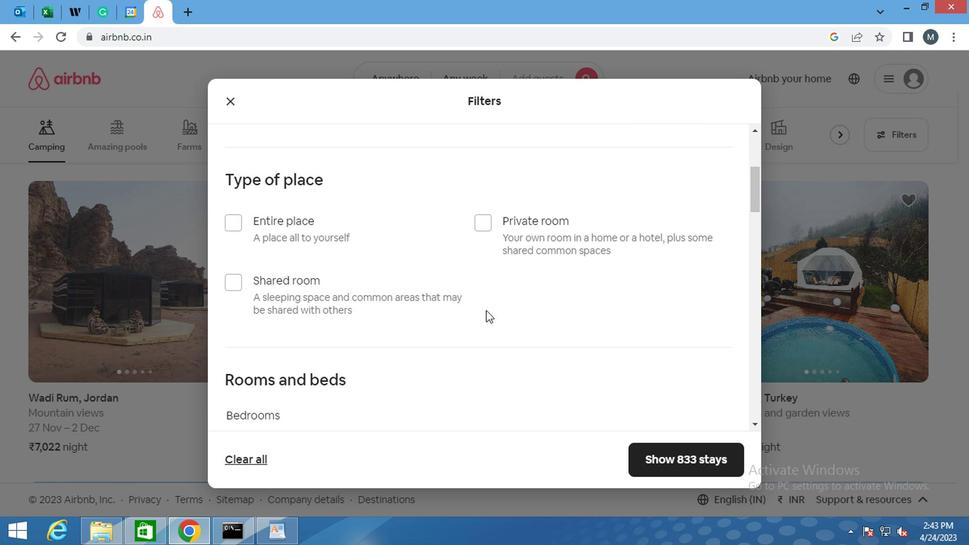 
Action: Mouse moved to (224, 147)
Screenshot: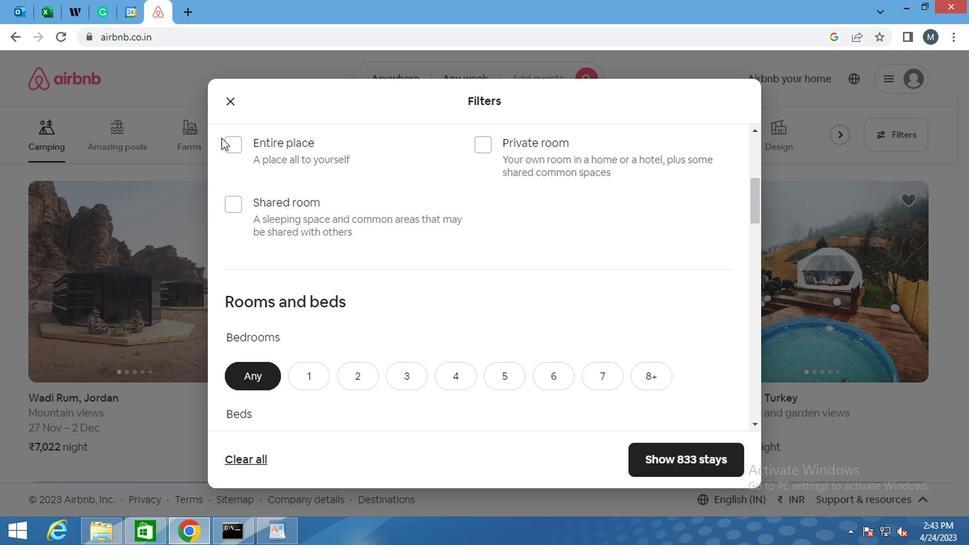 
Action: Mouse pressed left at (224, 147)
Screenshot: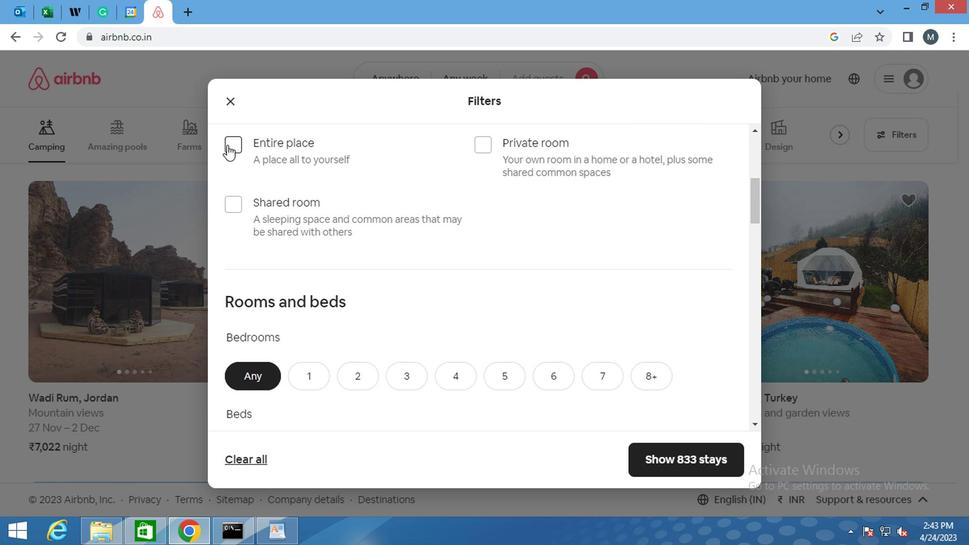 
Action: Mouse moved to (406, 371)
Screenshot: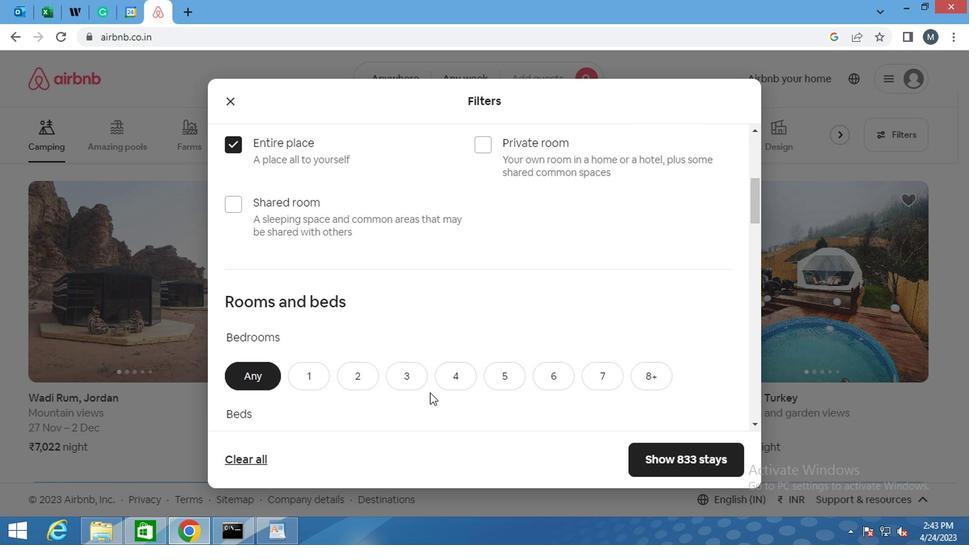 
Action: Mouse pressed left at (406, 371)
Screenshot: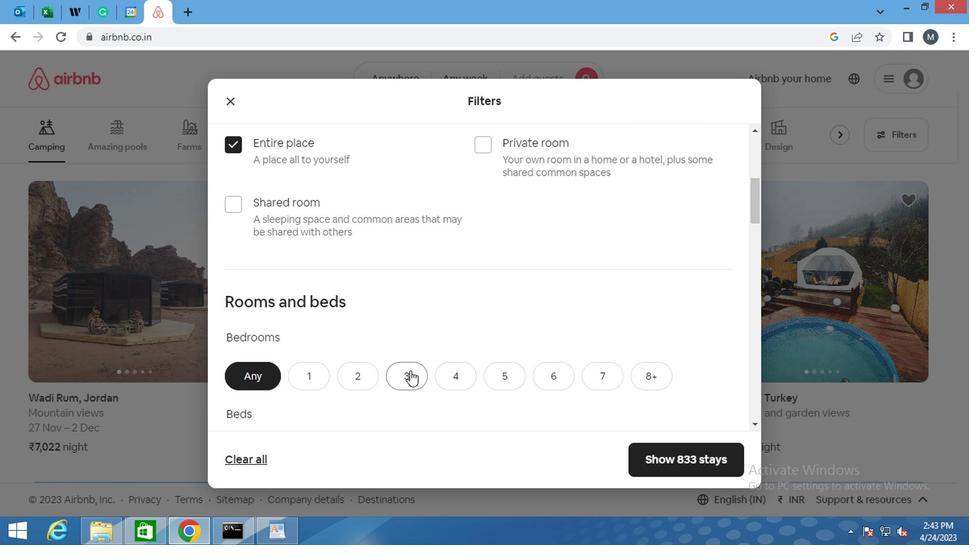 
Action: Mouse moved to (403, 378)
Screenshot: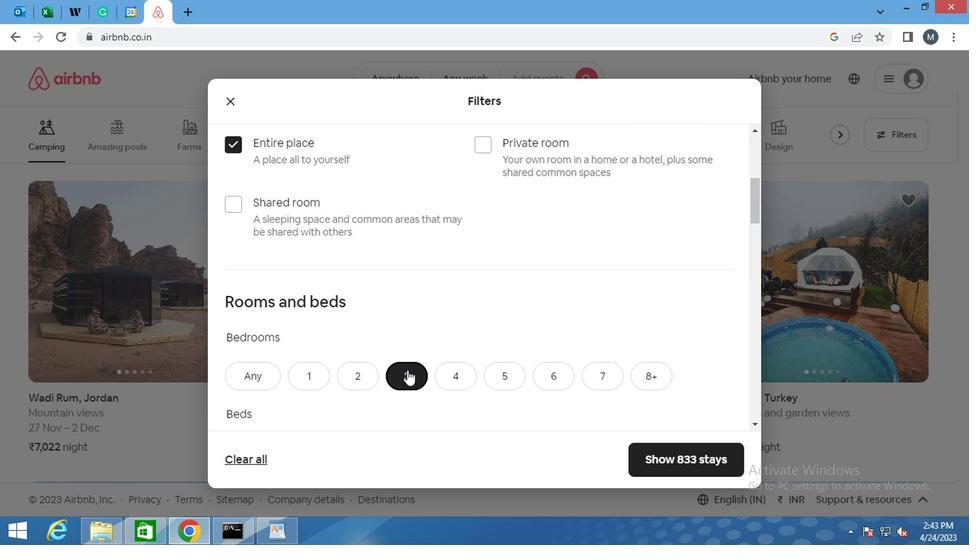 
Action: Mouse scrolled (403, 377) with delta (0, 0)
Screenshot: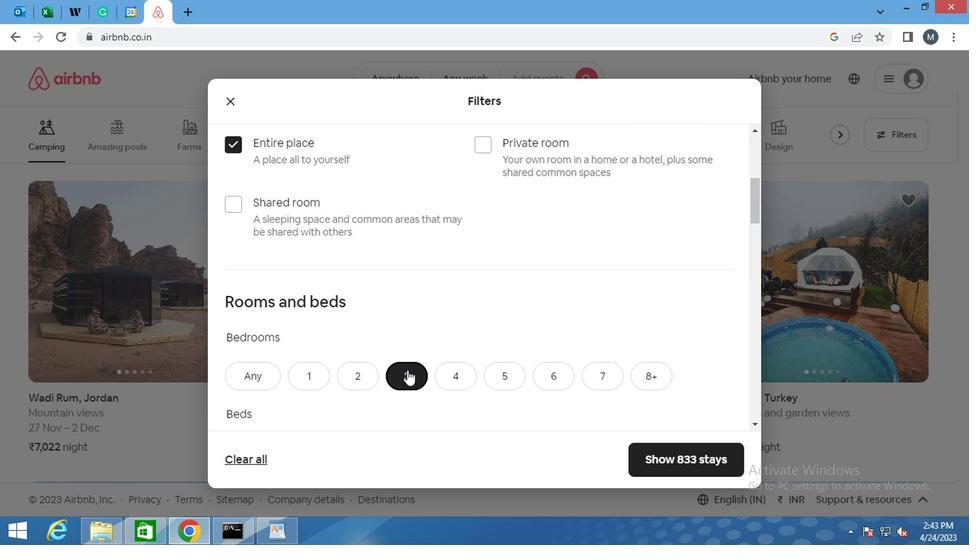 
Action: Mouse moved to (387, 391)
Screenshot: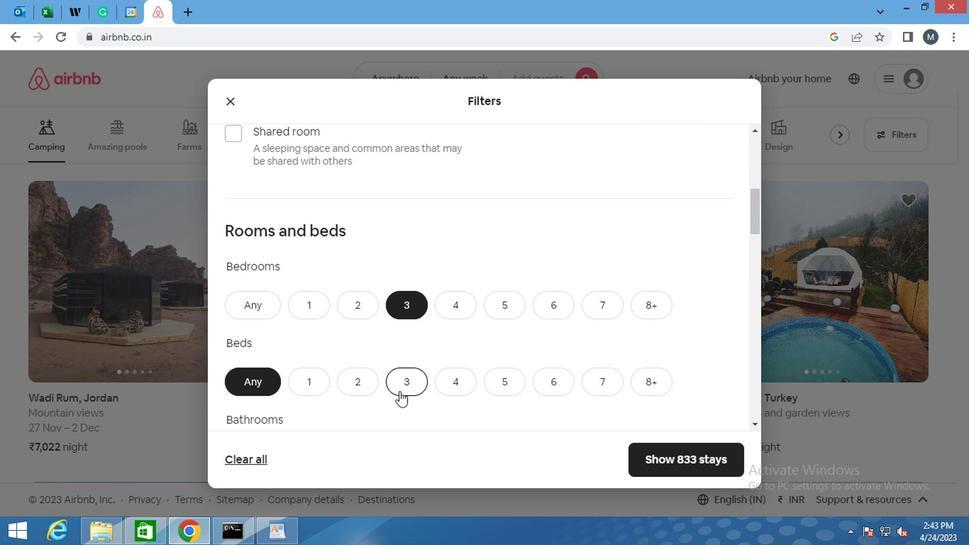 
Action: Mouse scrolled (387, 390) with delta (0, -1)
Screenshot: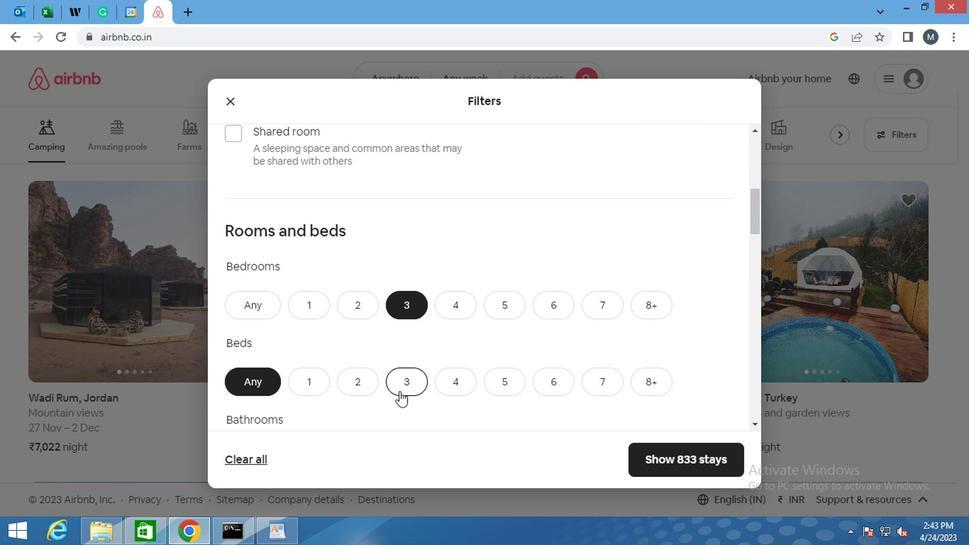 
Action: Mouse moved to (395, 312)
Screenshot: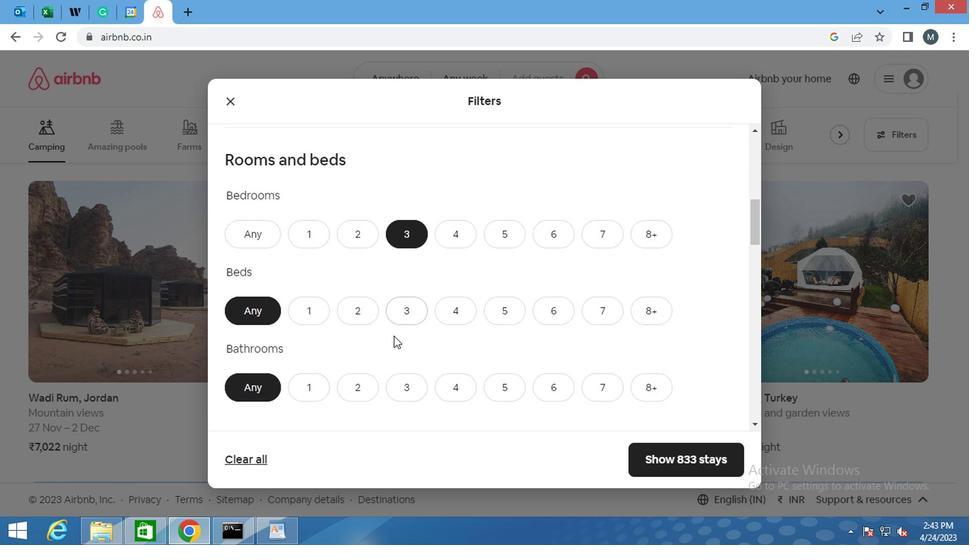 
Action: Mouse pressed left at (395, 312)
Screenshot: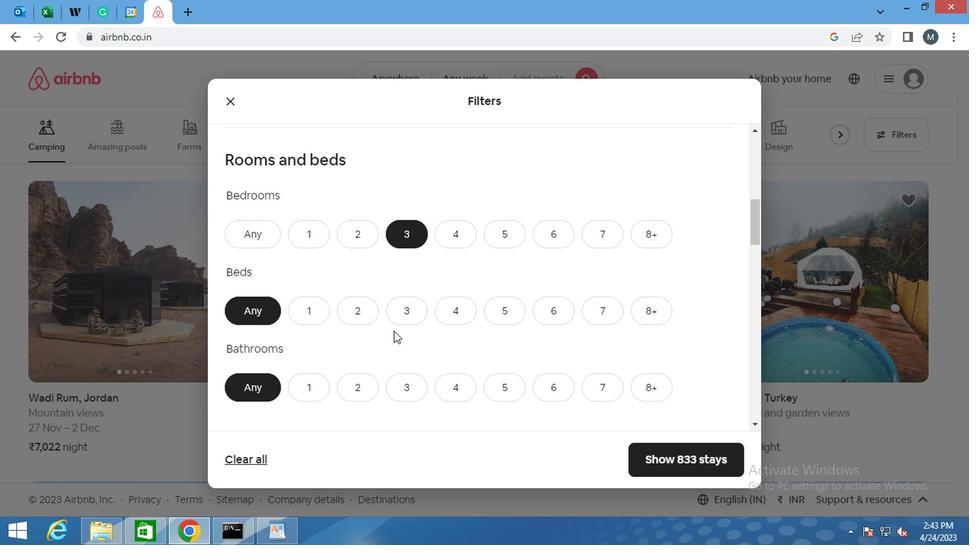 
Action: Mouse moved to (404, 387)
Screenshot: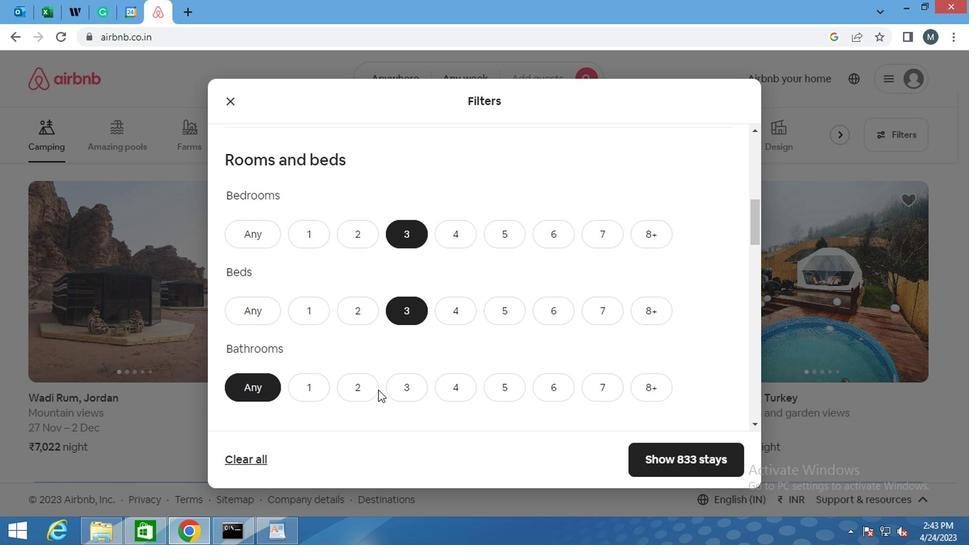 
Action: Mouse pressed left at (404, 387)
Screenshot: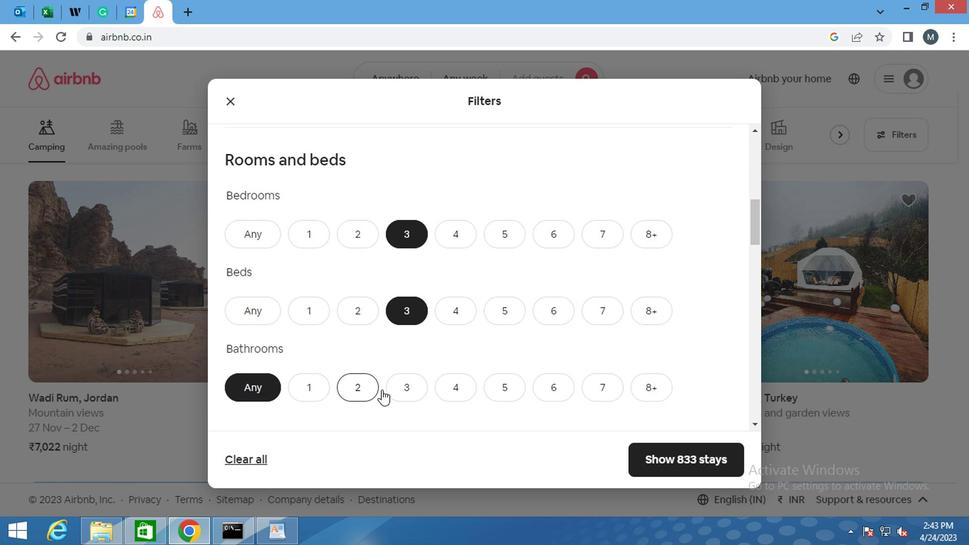 
Action: Mouse moved to (399, 350)
Screenshot: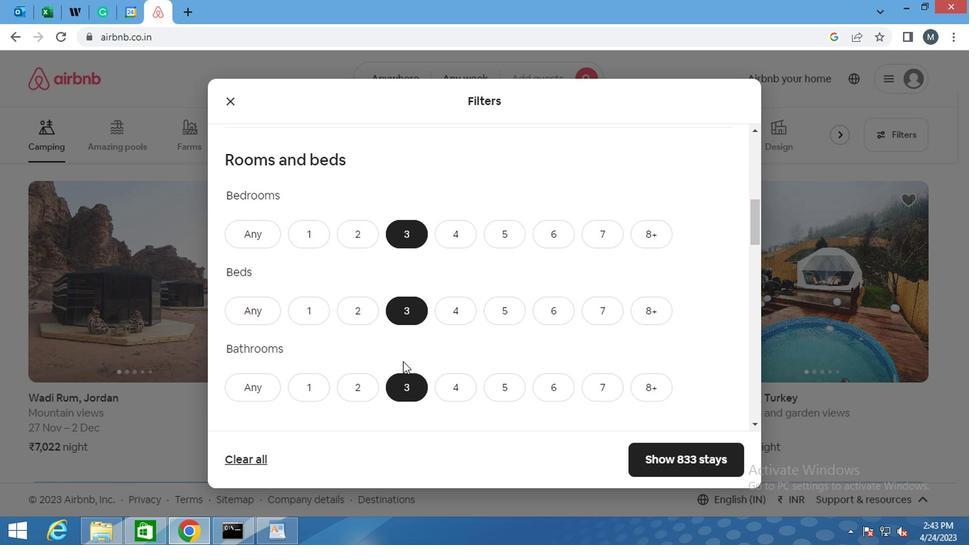 
Action: Mouse scrolled (399, 349) with delta (0, 0)
Screenshot: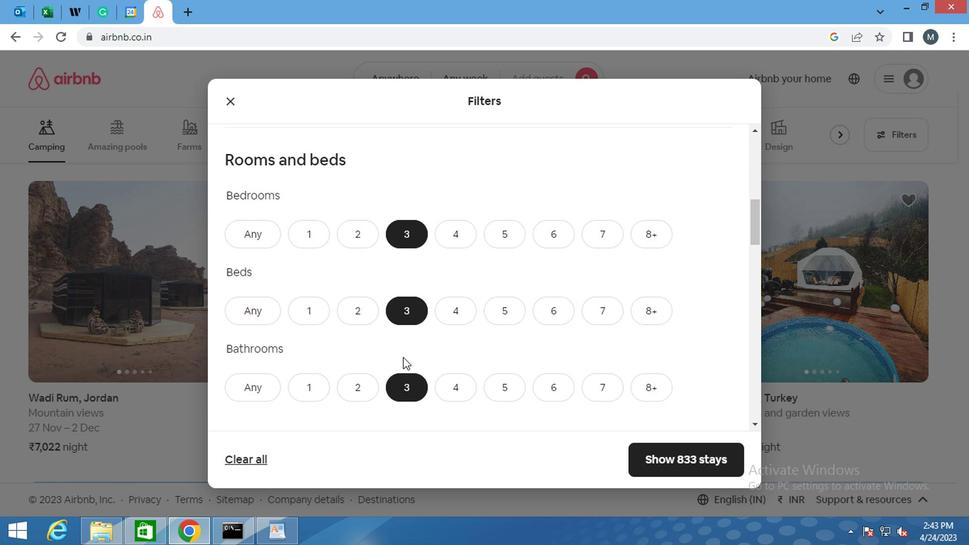 
Action: Mouse moved to (399, 350)
Screenshot: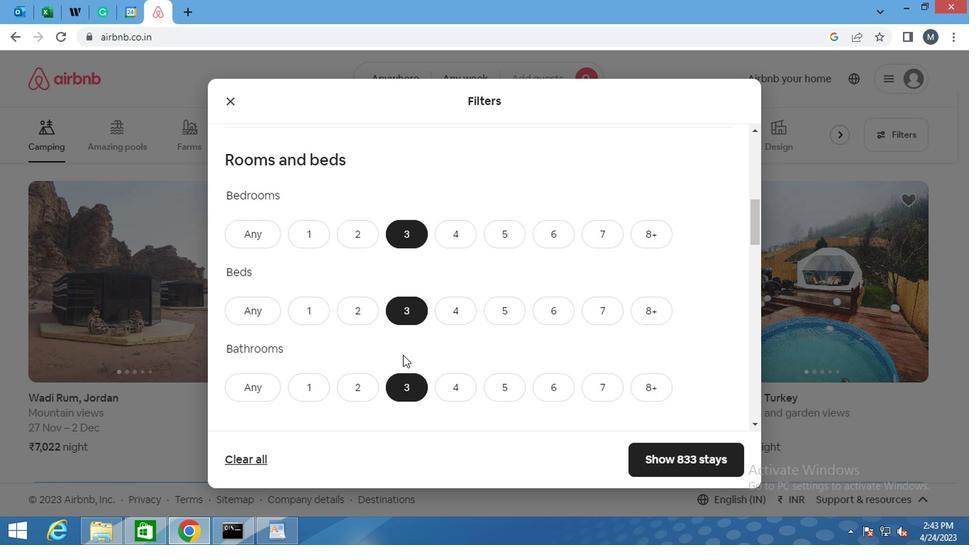 
Action: Mouse scrolled (399, 349) with delta (0, 0)
Screenshot: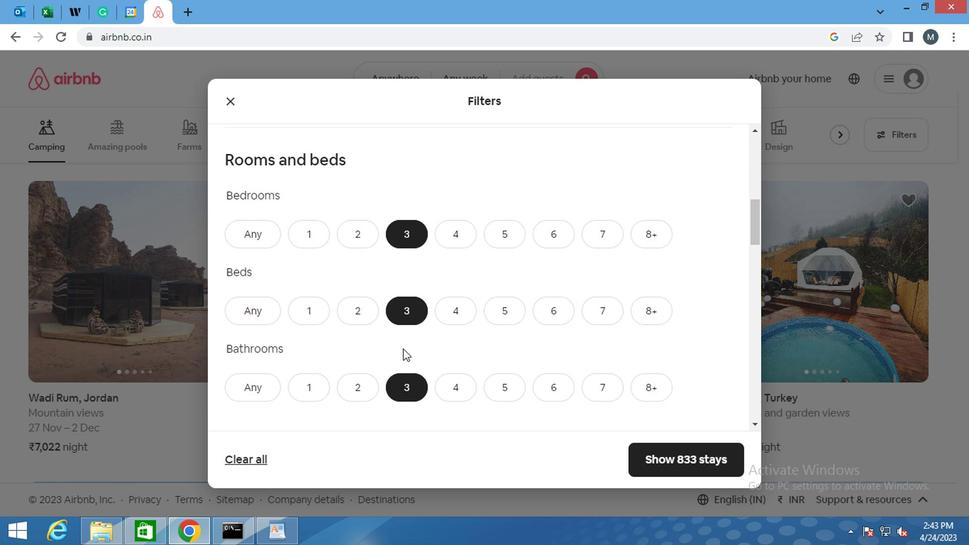 
Action: Mouse moved to (399, 352)
Screenshot: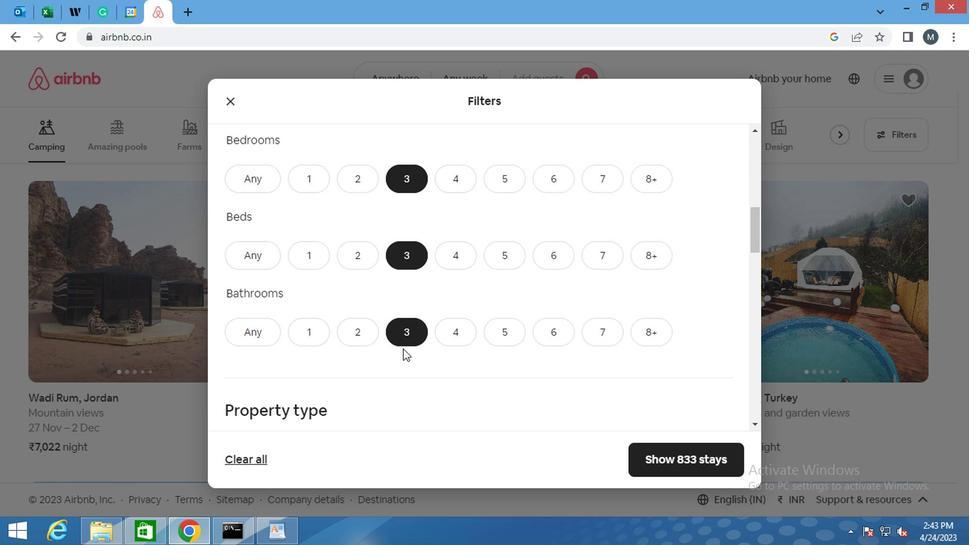 
Action: Mouse scrolled (399, 351) with delta (0, 0)
Screenshot: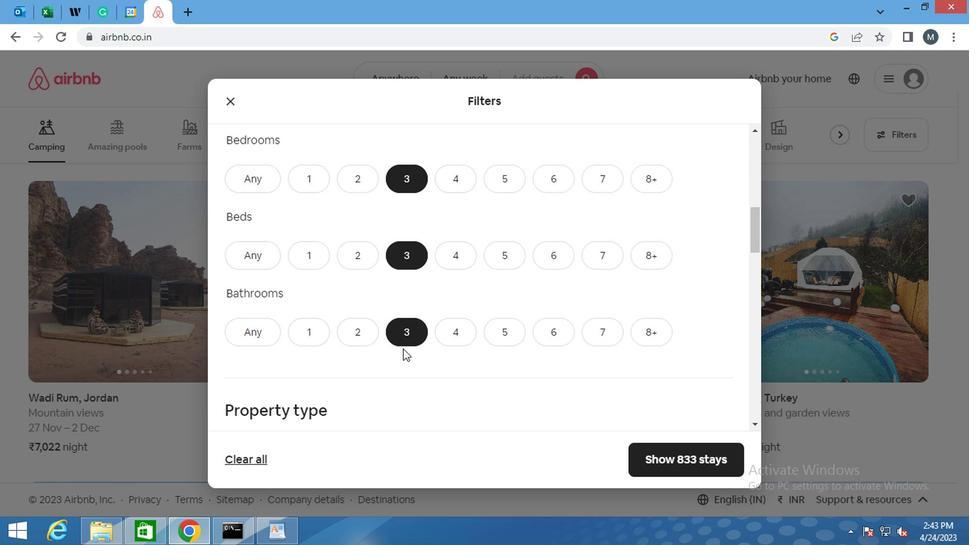 
Action: Mouse moved to (399, 353)
Screenshot: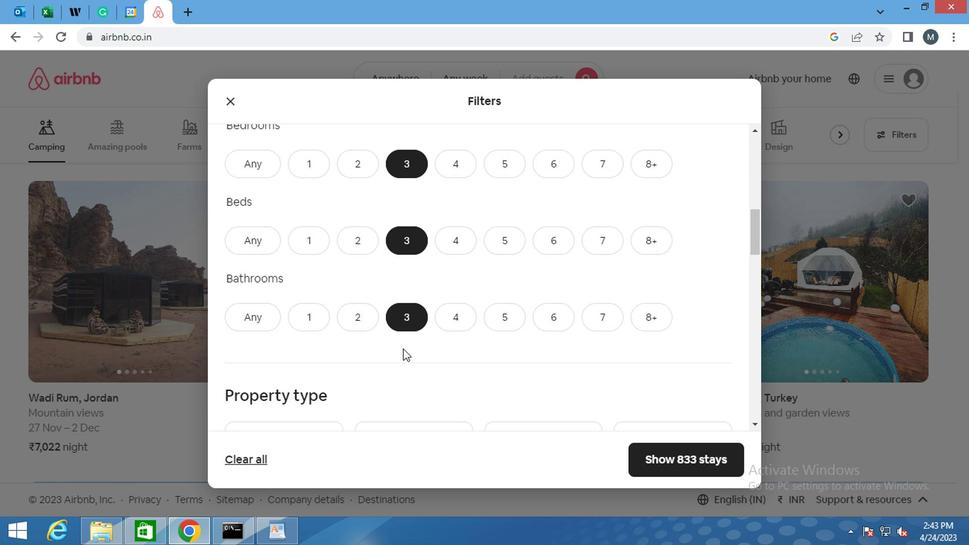 
Action: Mouse scrolled (399, 353) with delta (0, 0)
Screenshot: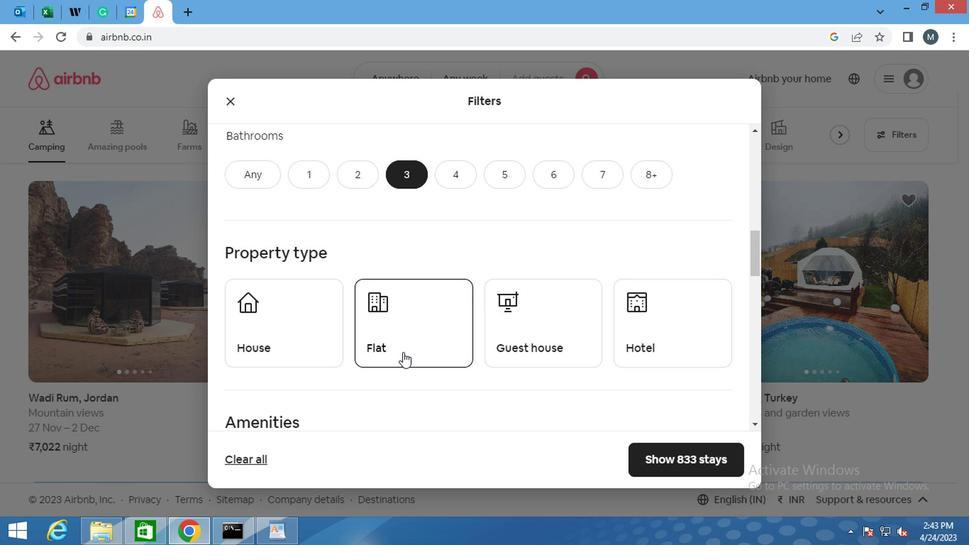 
Action: Mouse moved to (284, 262)
Screenshot: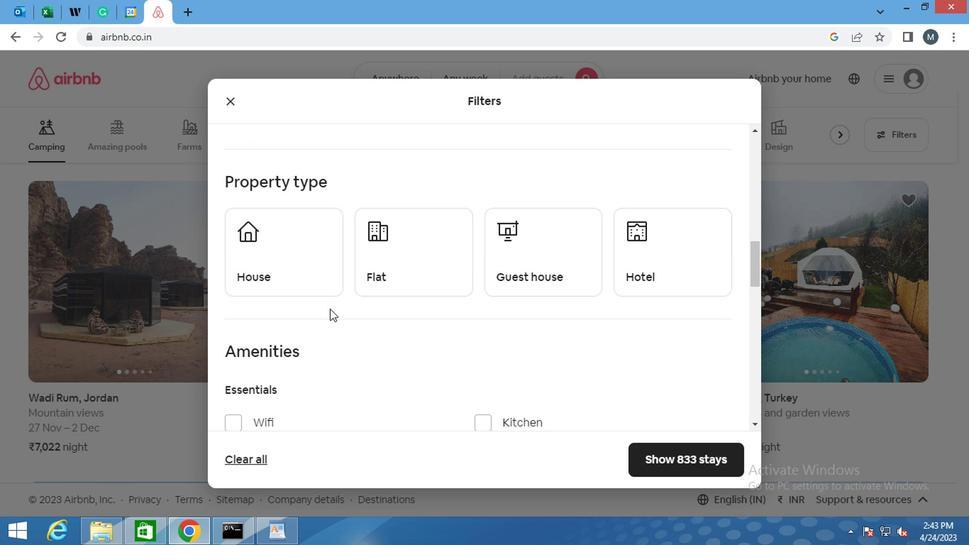 
Action: Mouse pressed left at (284, 262)
Screenshot: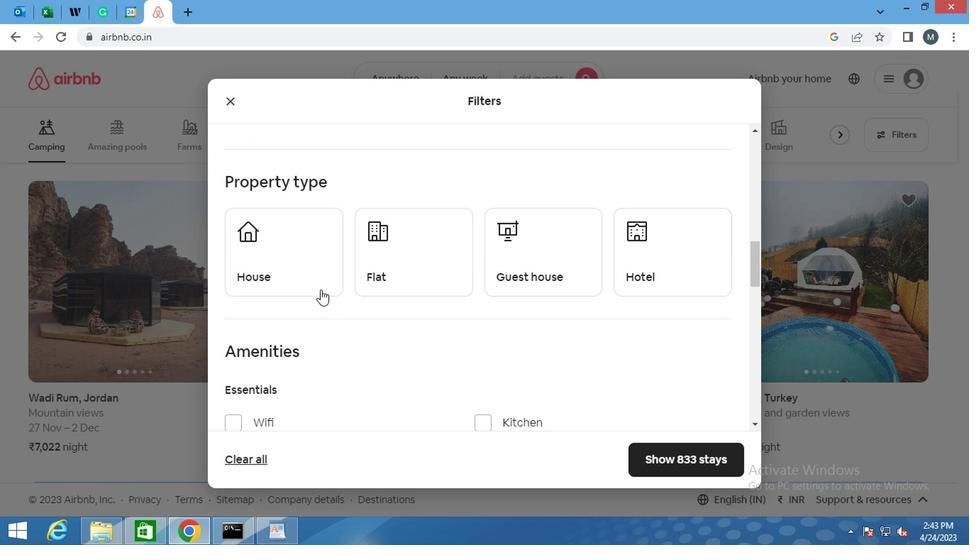 
Action: Mouse moved to (416, 270)
Screenshot: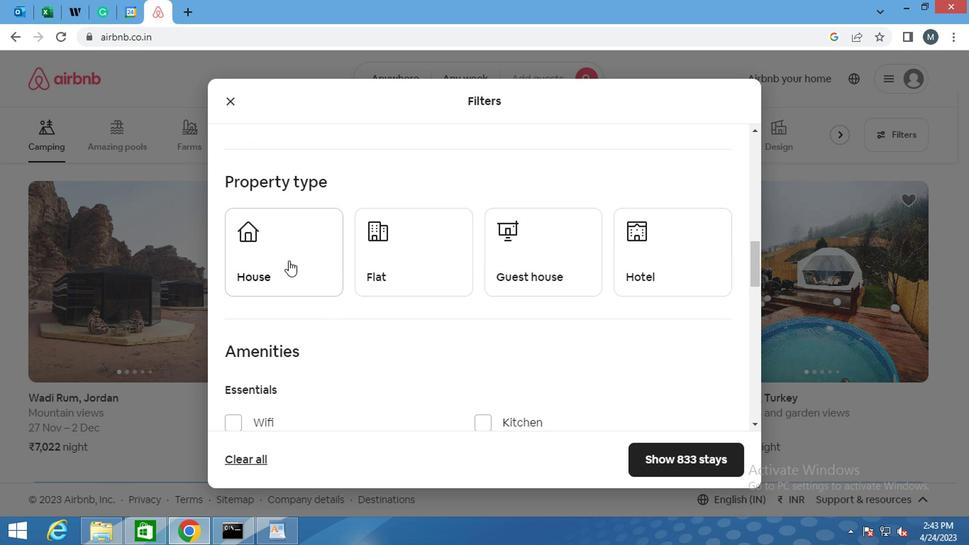 
Action: Mouse pressed left at (416, 270)
Screenshot: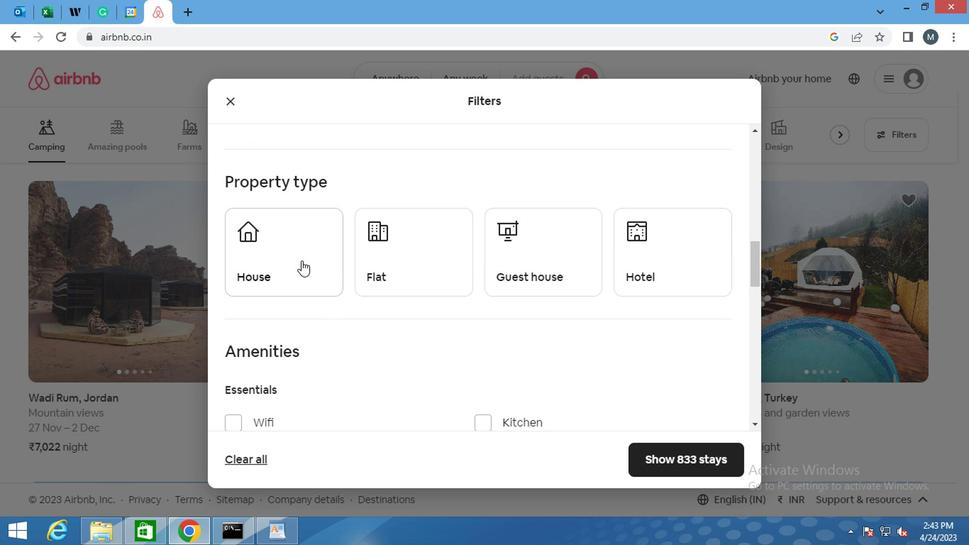 
Action: Mouse moved to (212, 269)
Screenshot: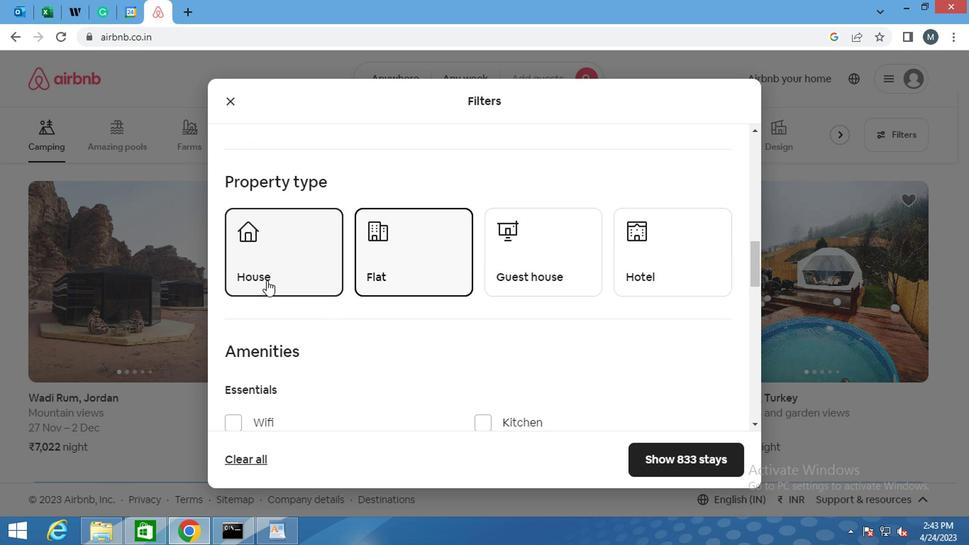 
Action: Mouse pressed left at (212, 269)
Screenshot: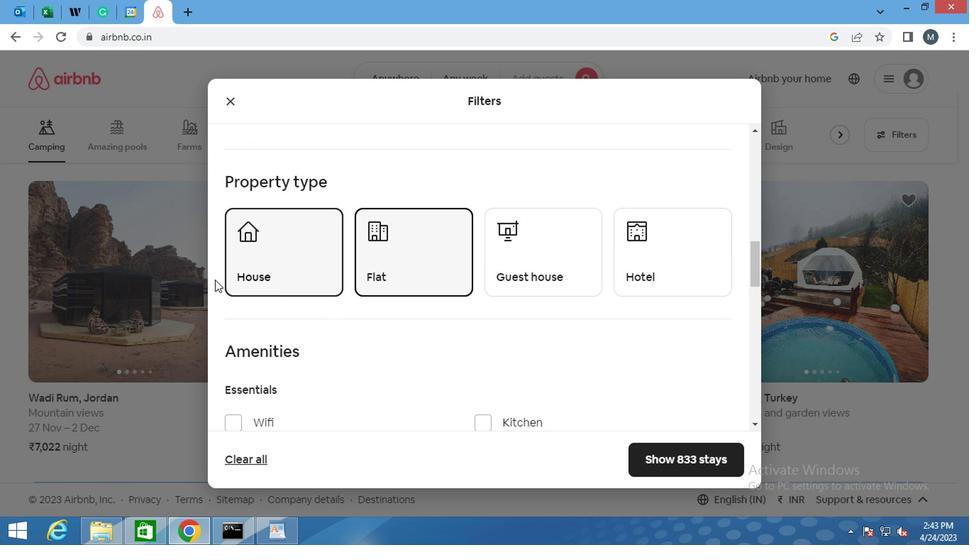 
Action: Mouse moved to (507, 265)
Screenshot: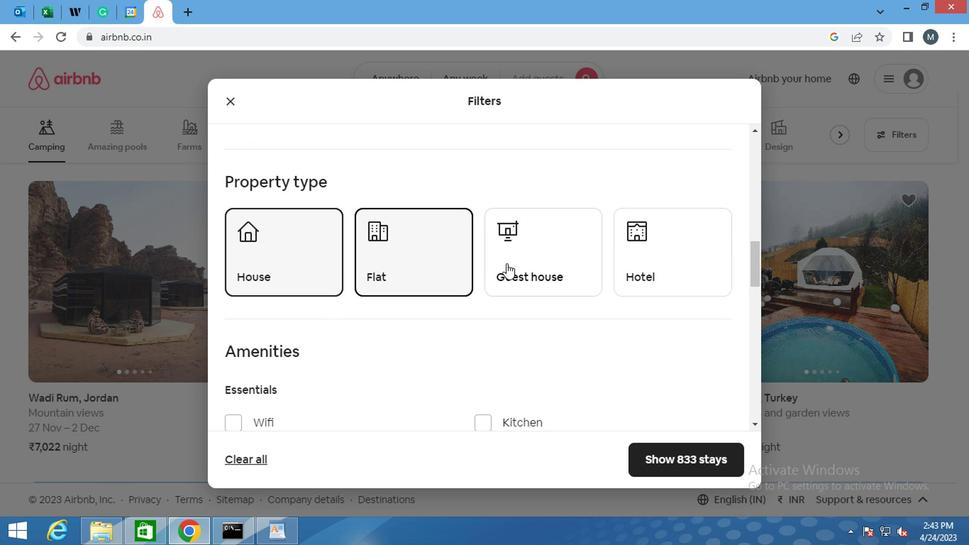 
Action: Mouse pressed left at (507, 265)
Screenshot: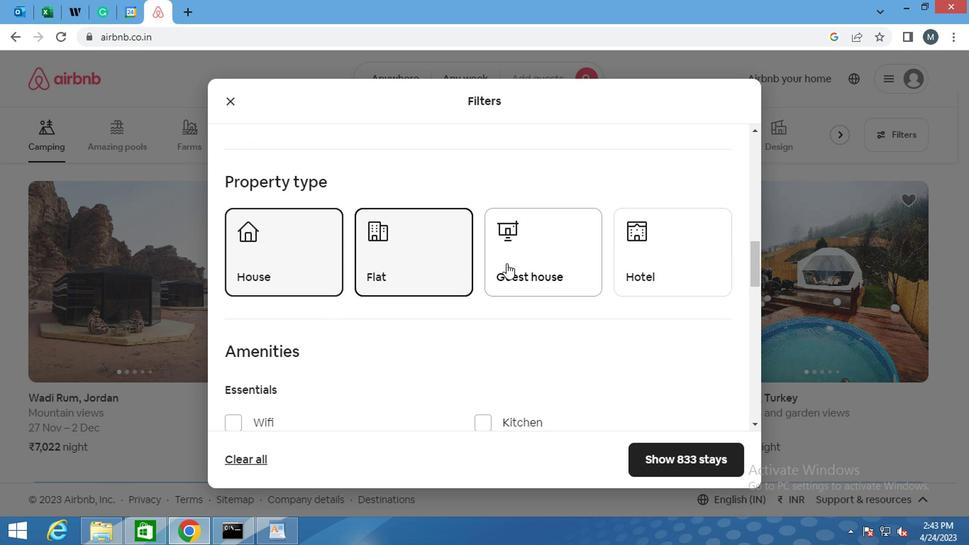 
Action: Mouse moved to (528, 257)
Screenshot: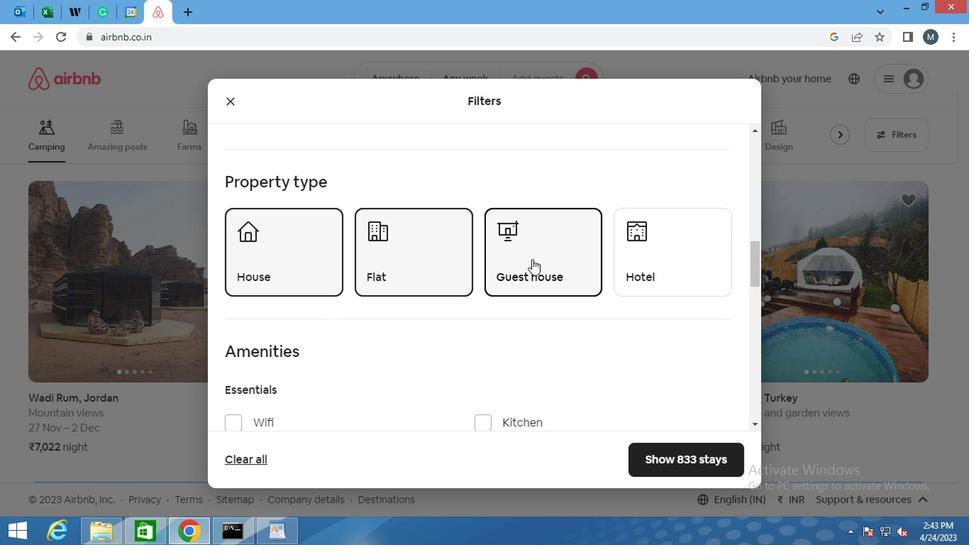 
Action: Mouse scrolled (528, 256) with delta (0, -1)
Screenshot: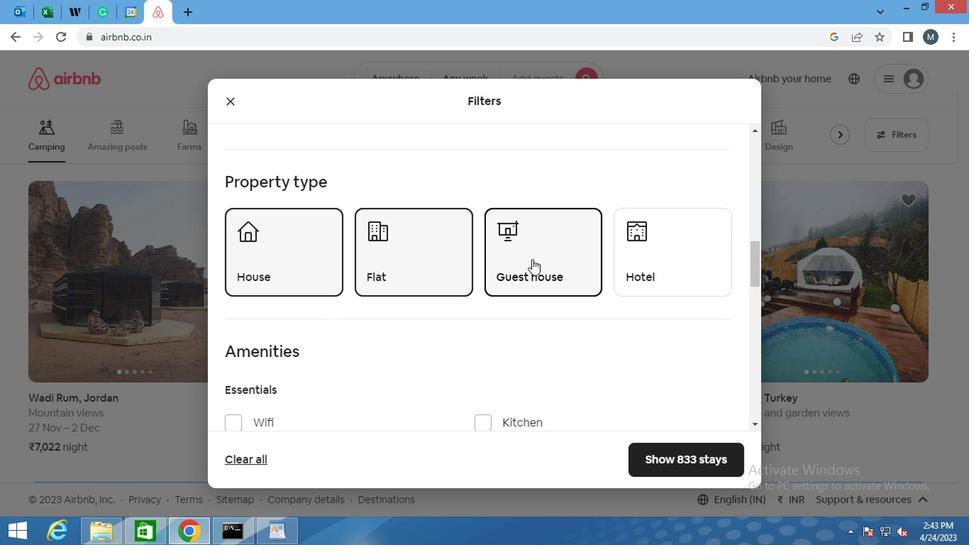 
Action: Mouse moved to (527, 260)
Screenshot: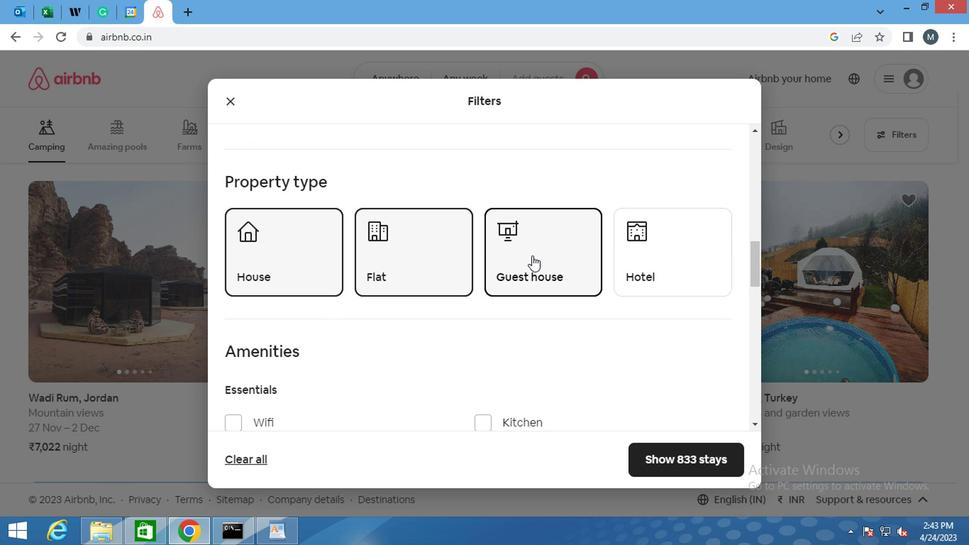 
Action: Mouse scrolled (527, 259) with delta (0, -1)
Screenshot: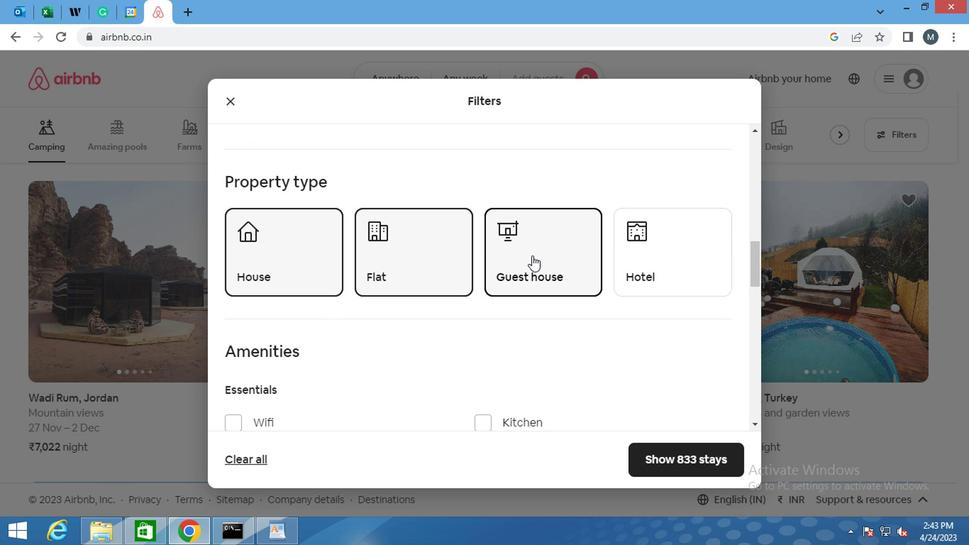 
Action: Mouse moved to (519, 268)
Screenshot: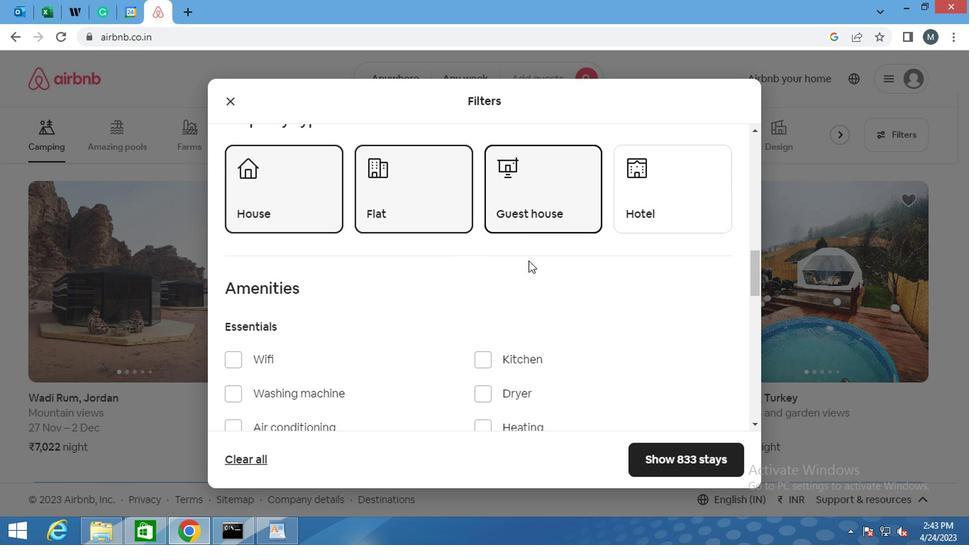 
Action: Mouse scrolled (519, 267) with delta (0, 0)
Screenshot: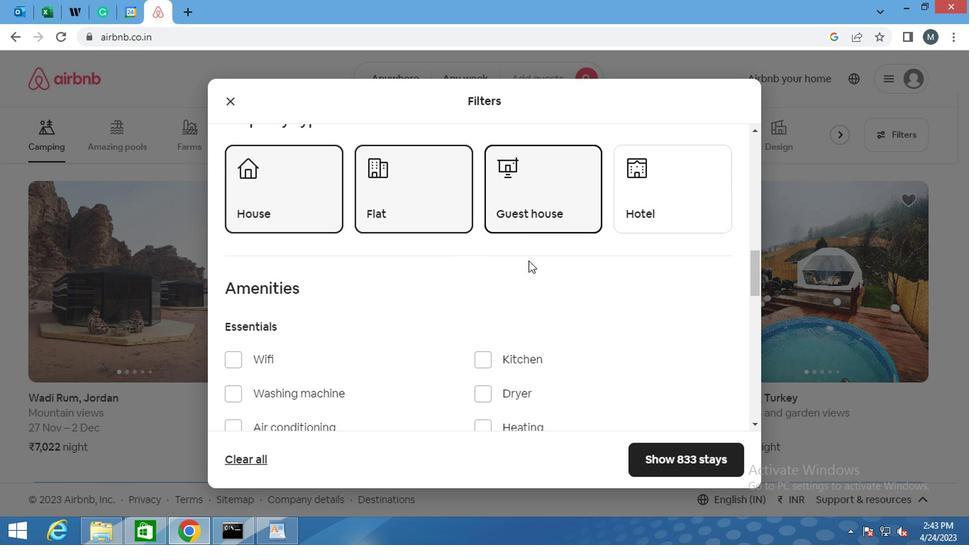 
Action: Mouse moved to (478, 277)
Screenshot: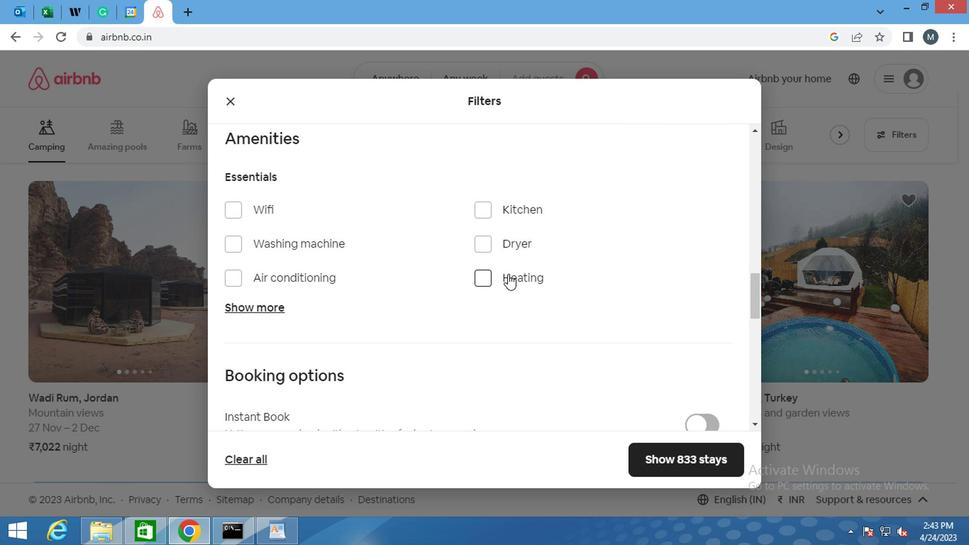 
Action: Mouse scrolled (478, 276) with delta (0, 0)
Screenshot: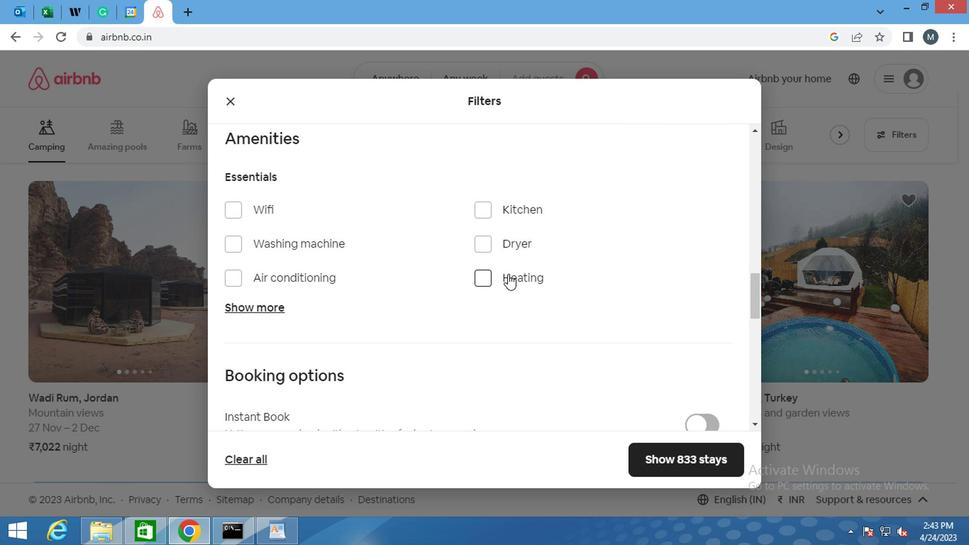 
Action: Mouse moved to (223, 174)
Screenshot: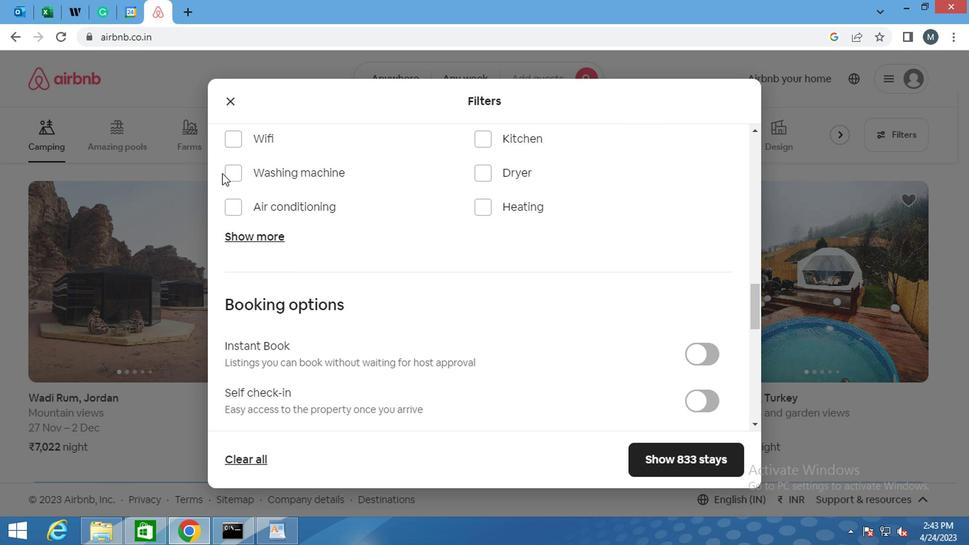 
Action: Mouse pressed left at (223, 174)
Screenshot: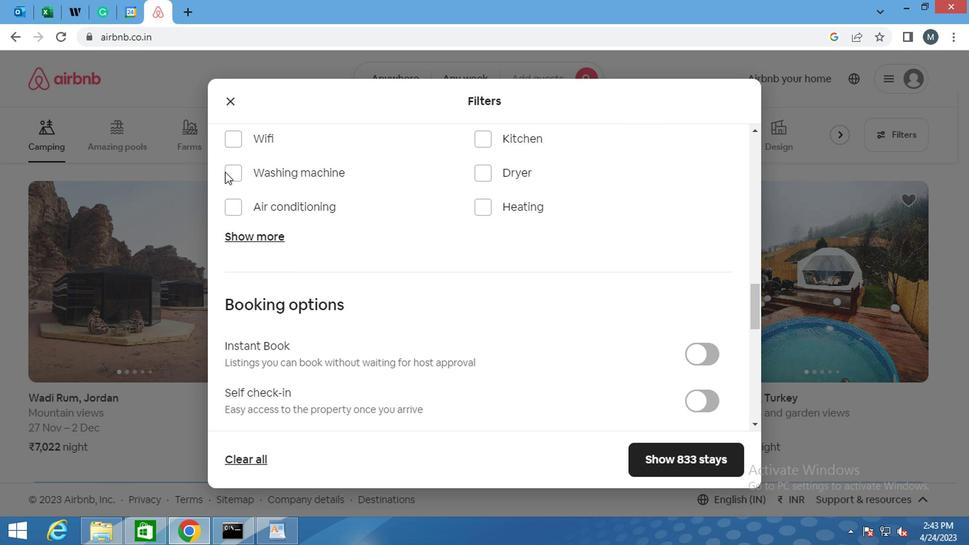 
Action: Mouse moved to (469, 248)
Screenshot: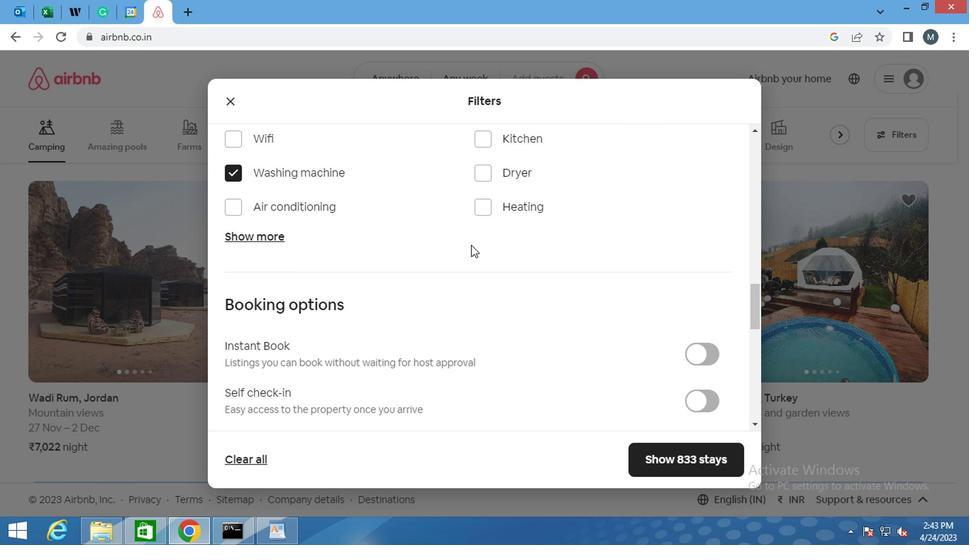 
Action: Mouse scrolled (469, 248) with delta (0, 0)
Screenshot: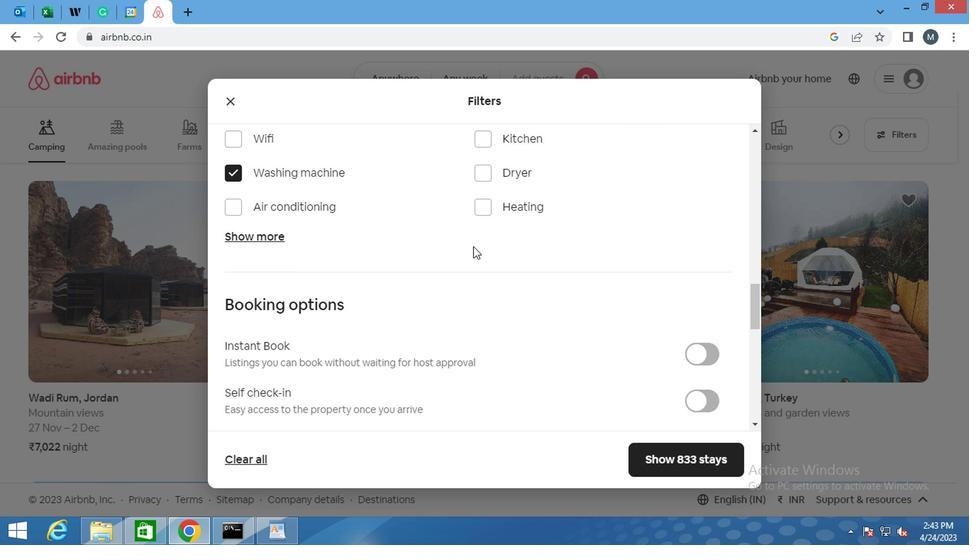 
Action: Mouse moved to (470, 249)
Screenshot: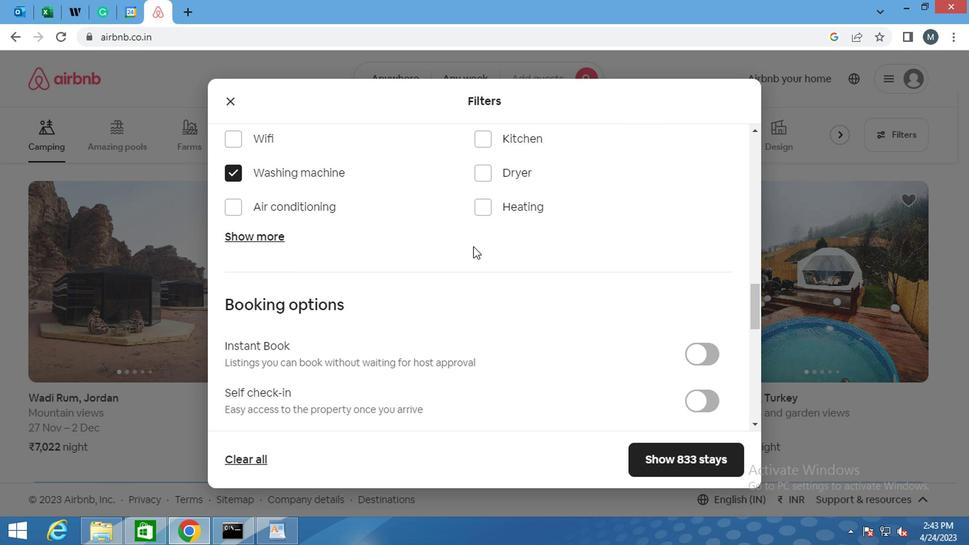 
Action: Mouse scrolled (470, 248) with delta (0, 0)
Screenshot: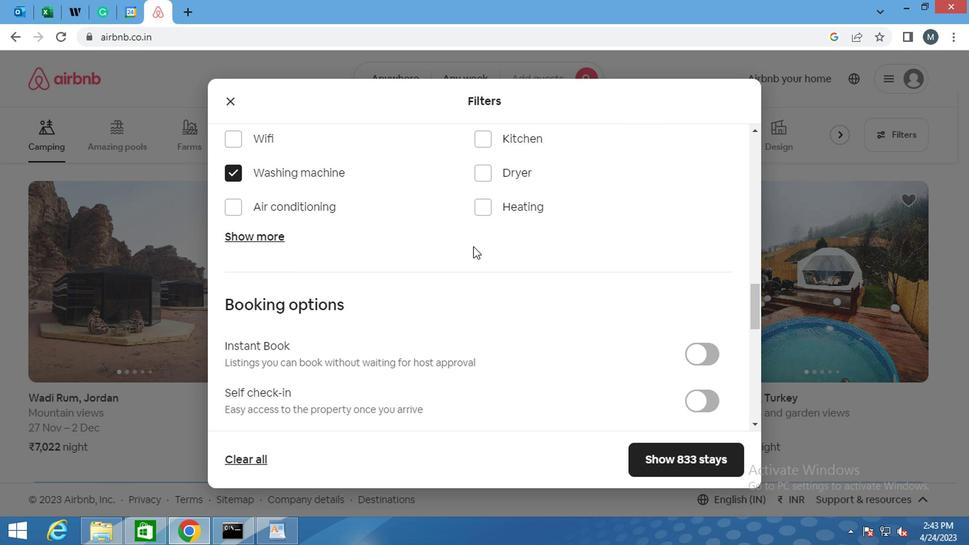 
Action: Mouse moved to (470, 251)
Screenshot: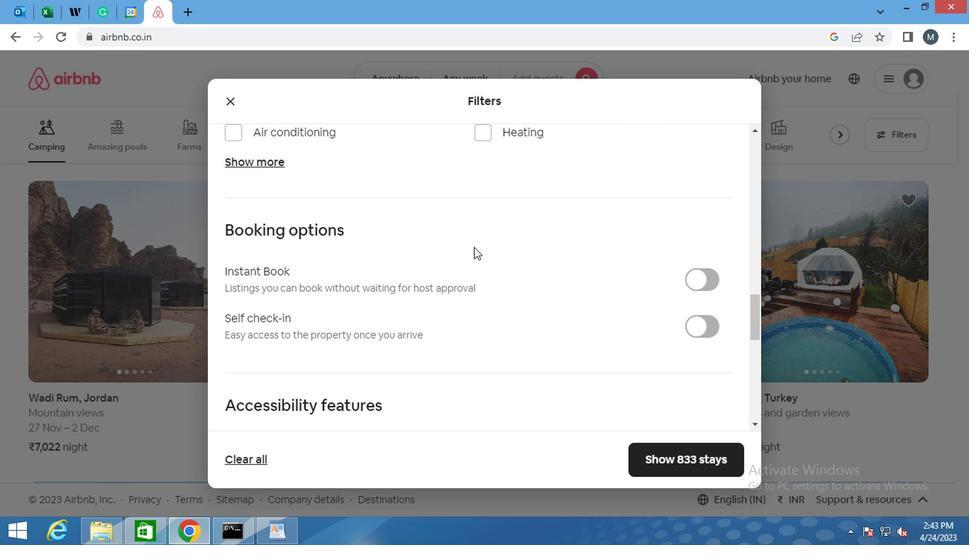 
Action: Mouse scrolled (470, 250) with delta (0, -1)
Screenshot: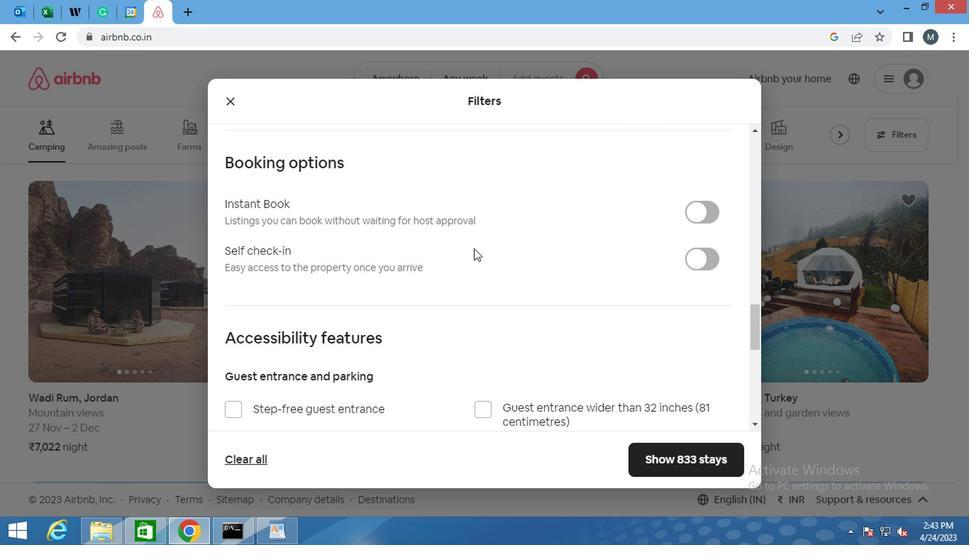 
Action: Mouse moved to (702, 184)
Screenshot: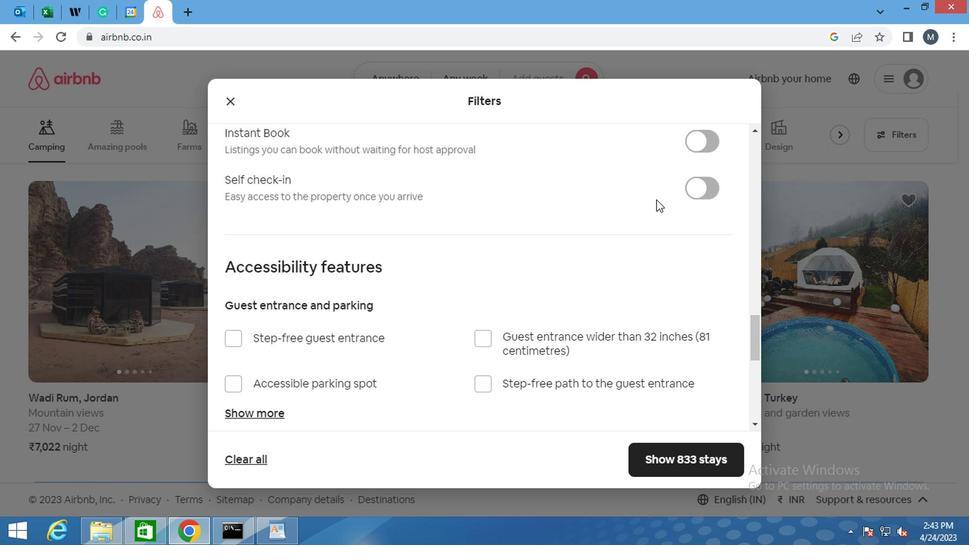 
Action: Mouse pressed left at (702, 184)
Screenshot: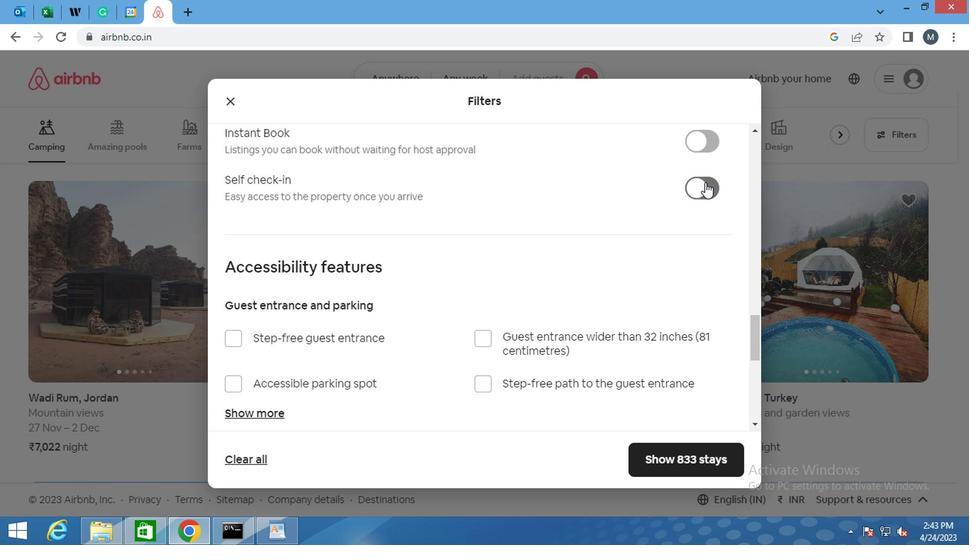 
Action: Mouse moved to (416, 223)
Screenshot: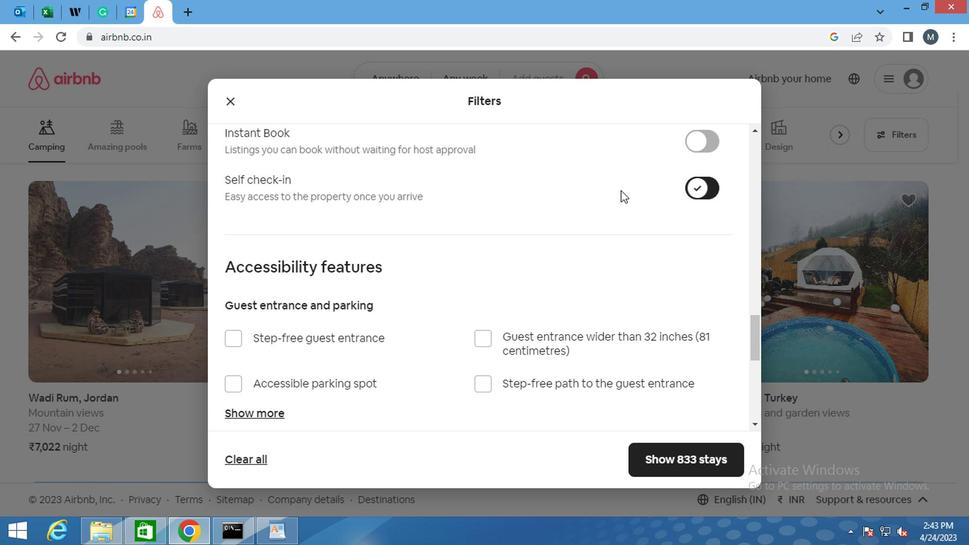 
Action: Mouse scrolled (416, 223) with delta (0, 0)
Screenshot: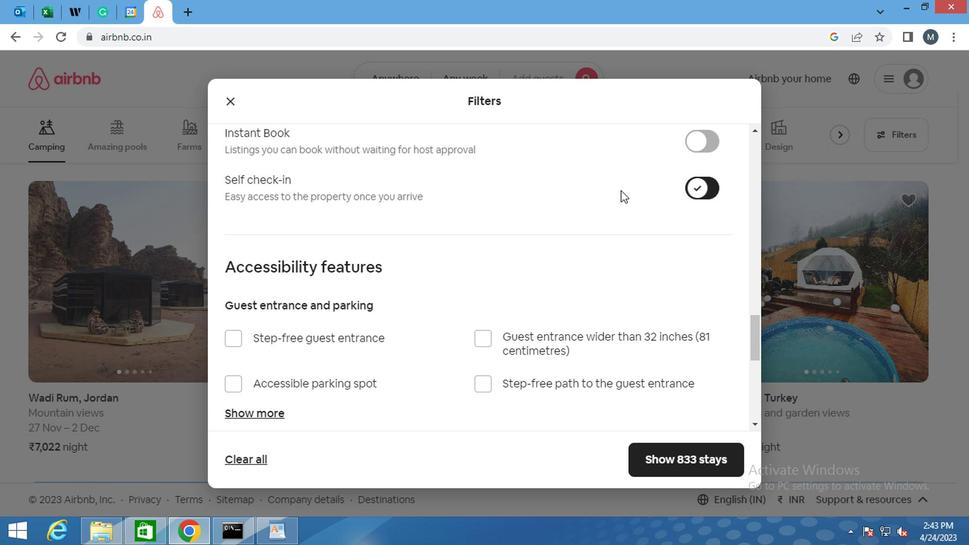 
Action: Mouse moved to (415, 235)
Screenshot: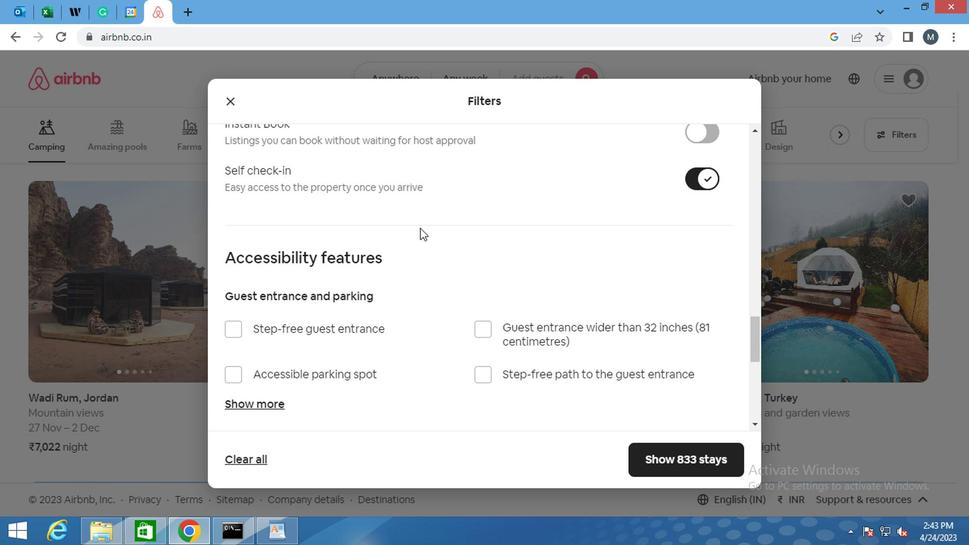 
Action: Mouse scrolled (415, 234) with delta (0, -1)
Screenshot: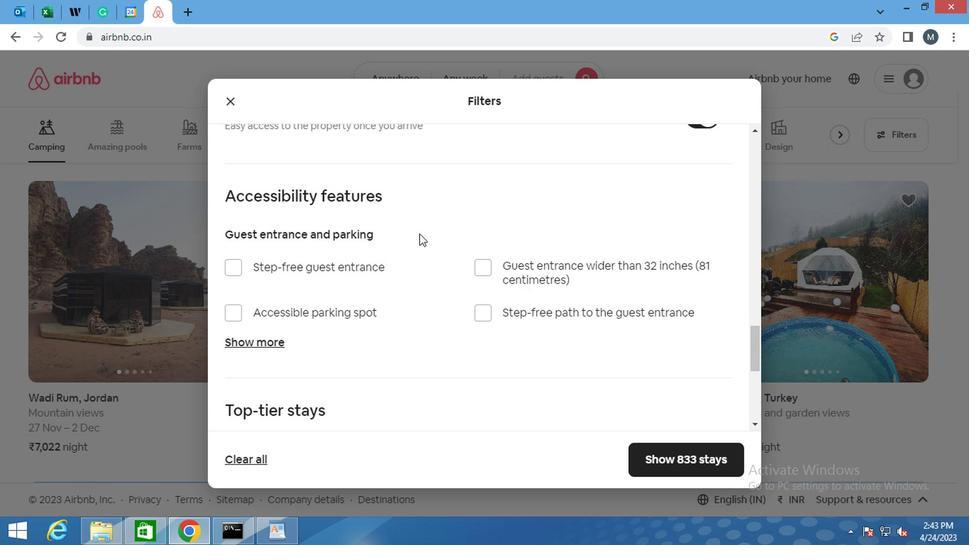 
Action: Mouse moved to (406, 240)
Screenshot: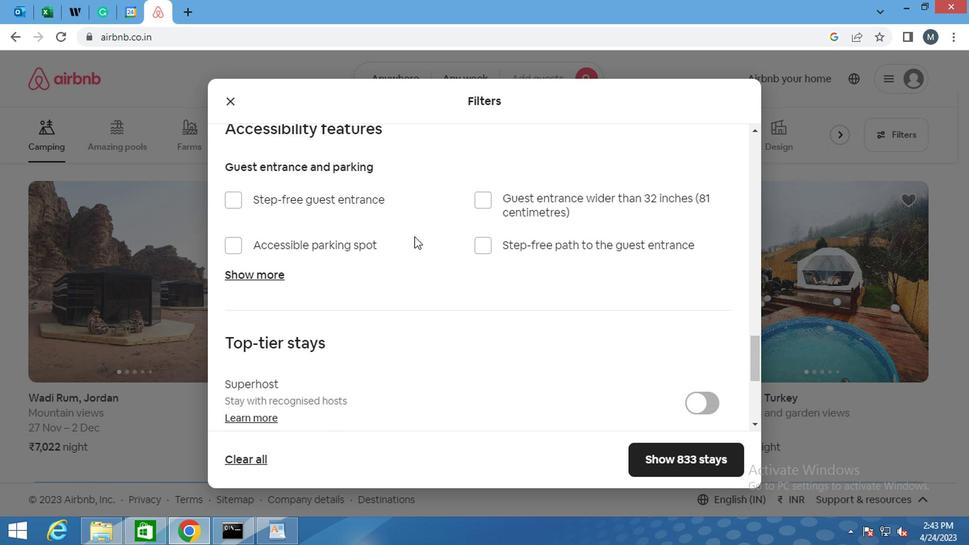 
Action: Mouse scrolled (406, 239) with delta (0, -1)
Screenshot: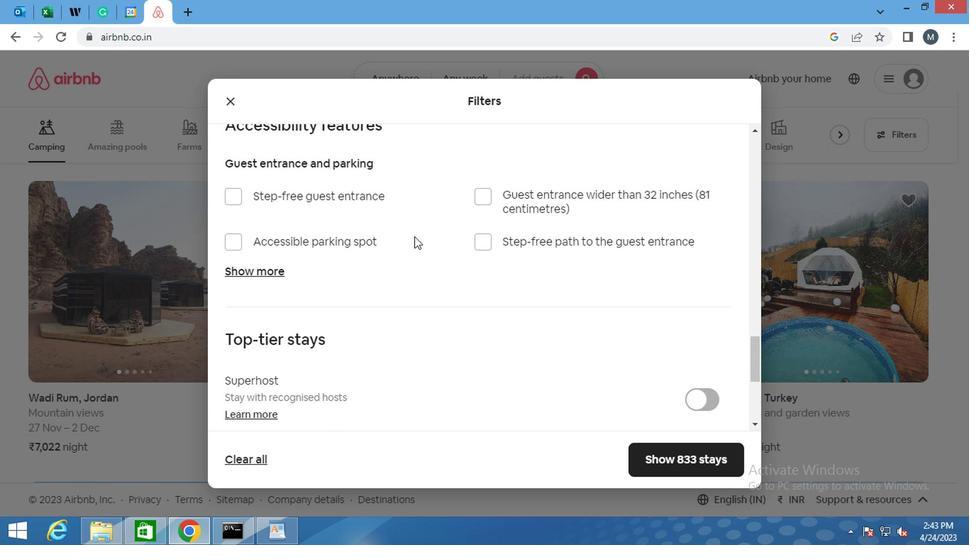 
Action: Mouse moved to (394, 238)
Screenshot: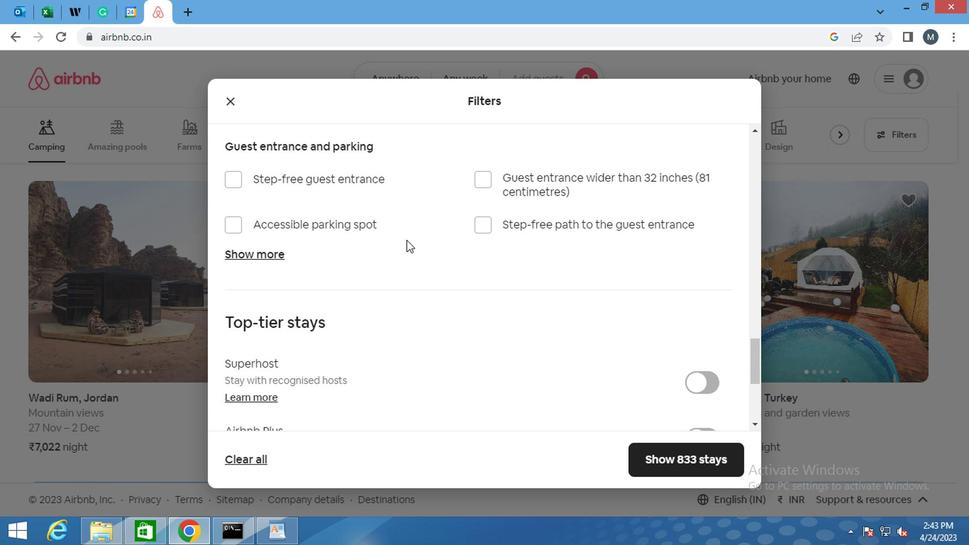 
Action: Mouse scrolled (394, 237) with delta (0, 0)
Screenshot: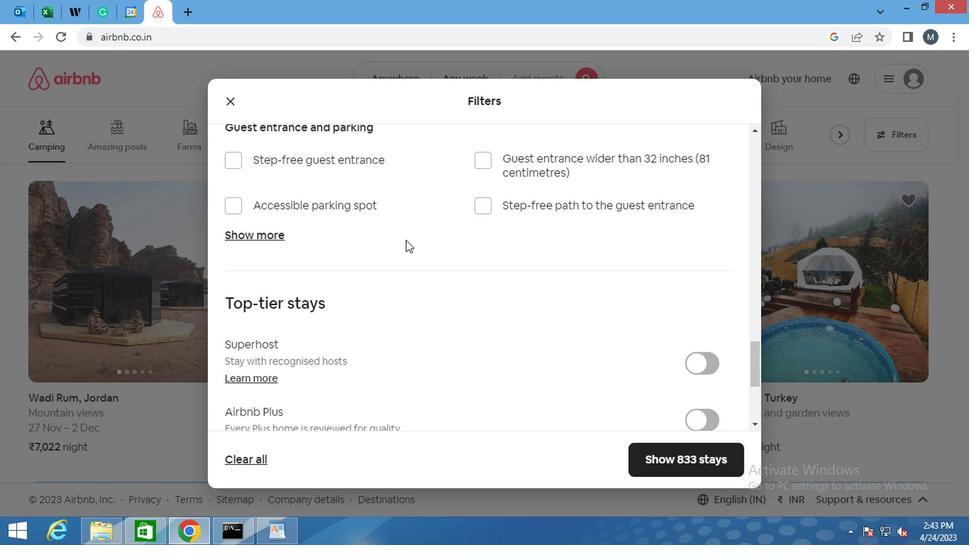 
Action: Mouse moved to (324, 242)
Screenshot: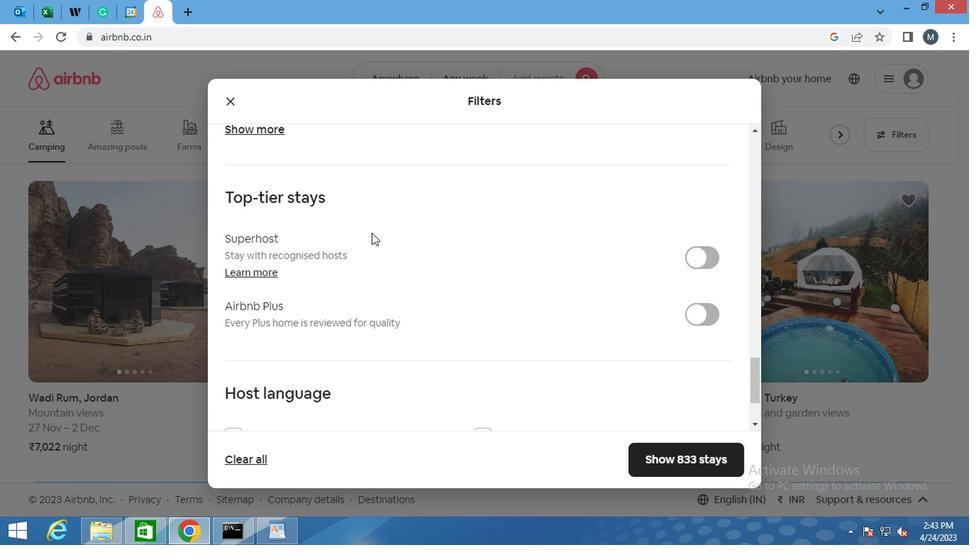 
Action: Mouse scrolled (324, 241) with delta (0, -1)
Screenshot: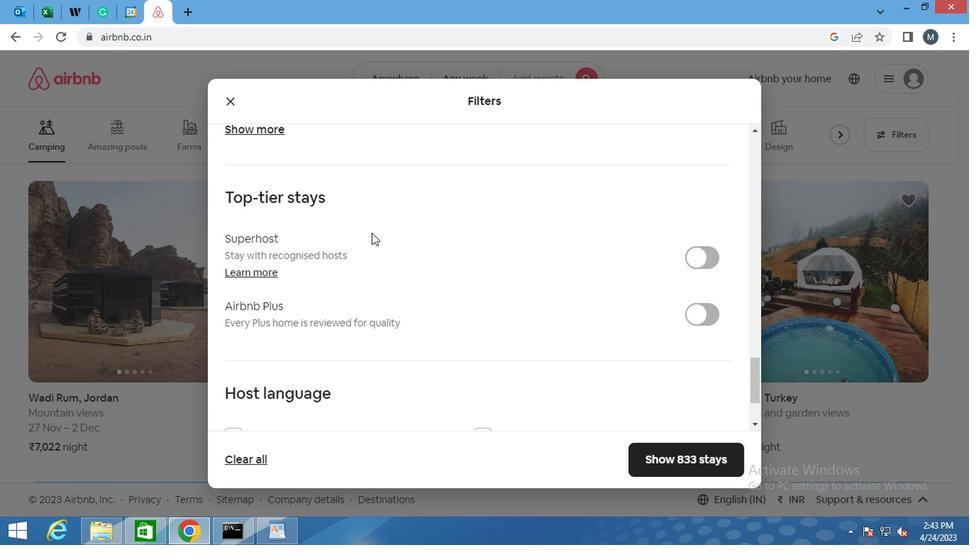 
Action: Mouse moved to (270, 332)
Screenshot: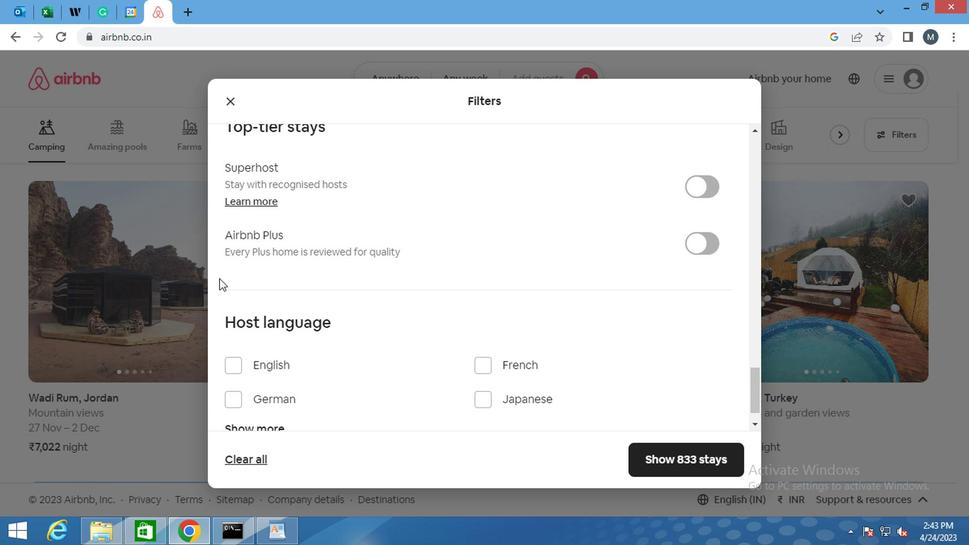 
Action: Mouse scrolled (270, 331) with delta (0, 0)
Screenshot: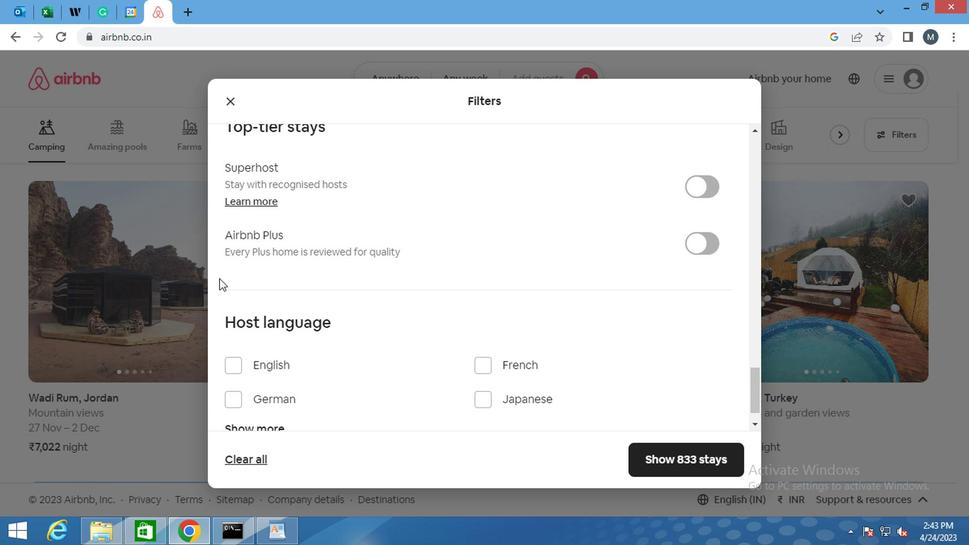 
Action: Mouse scrolled (270, 331) with delta (0, 0)
Screenshot: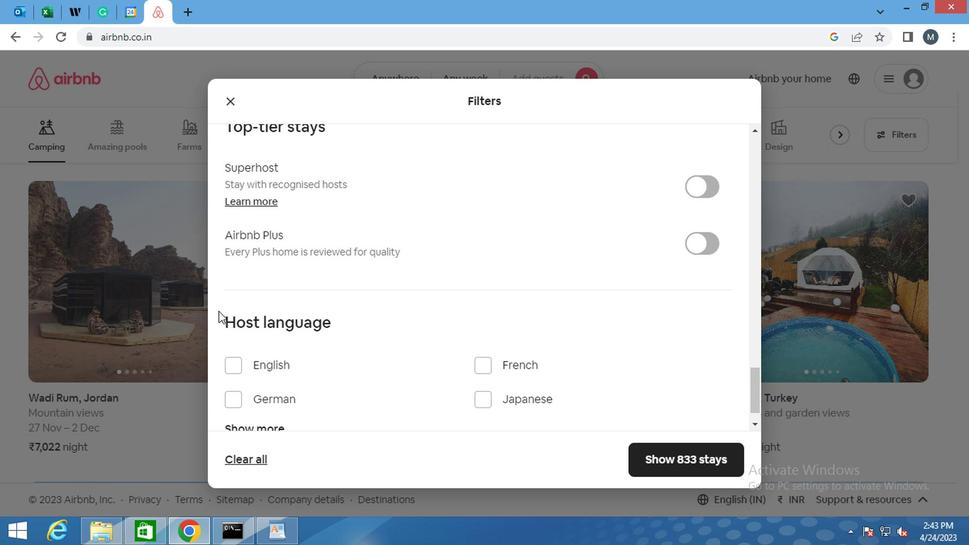 
Action: Mouse moved to (256, 392)
Screenshot: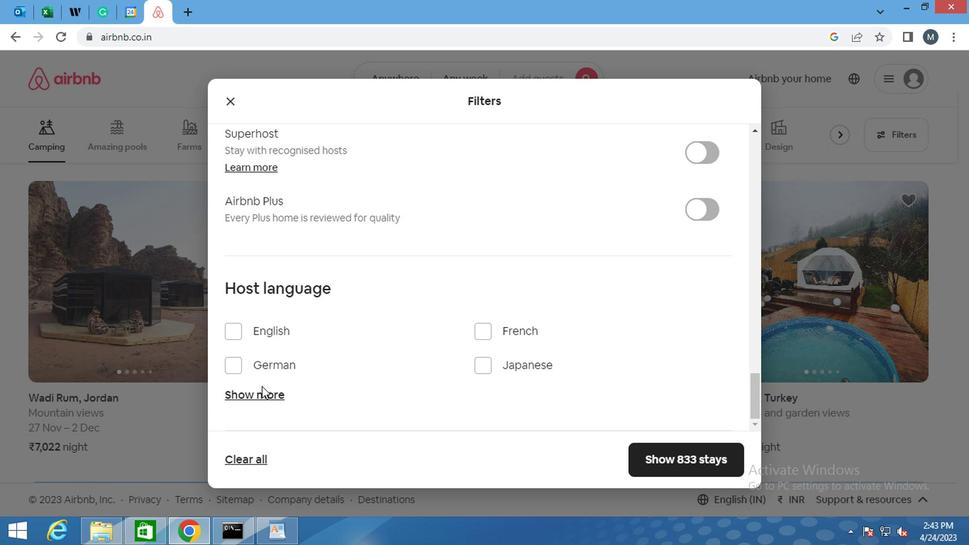 
Action: Mouse pressed left at (256, 392)
Screenshot: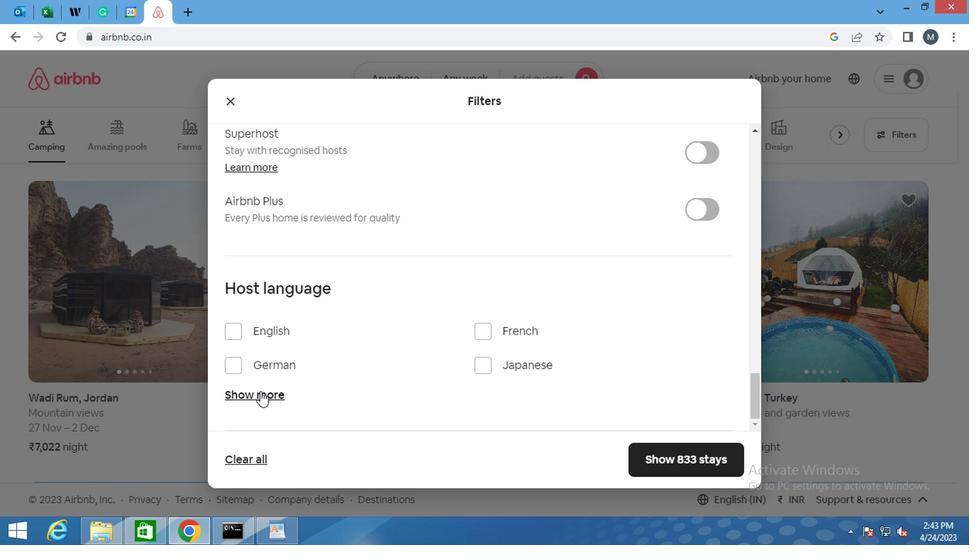 
Action: Mouse moved to (294, 316)
Screenshot: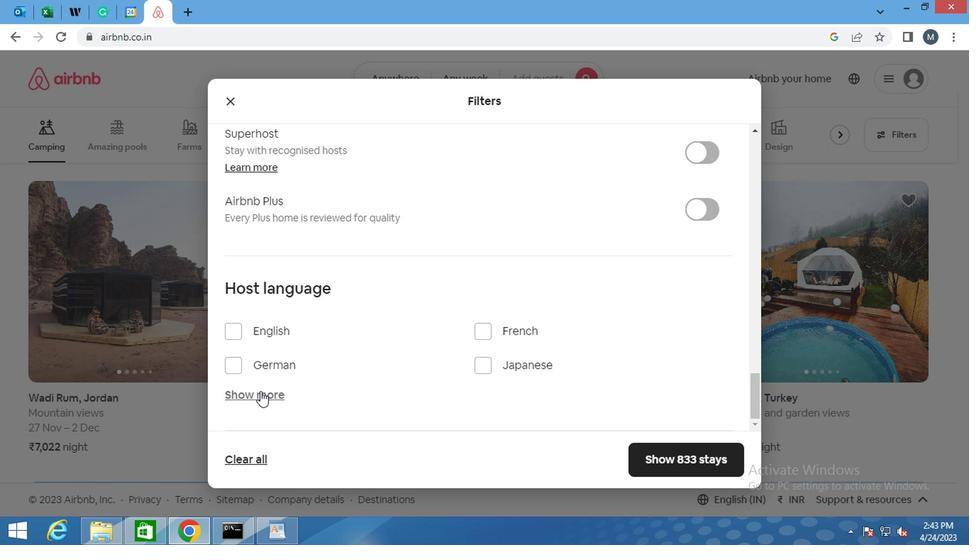 
Action: Mouse scrolled (294, 316) with delta (0, 0)
Screenshot: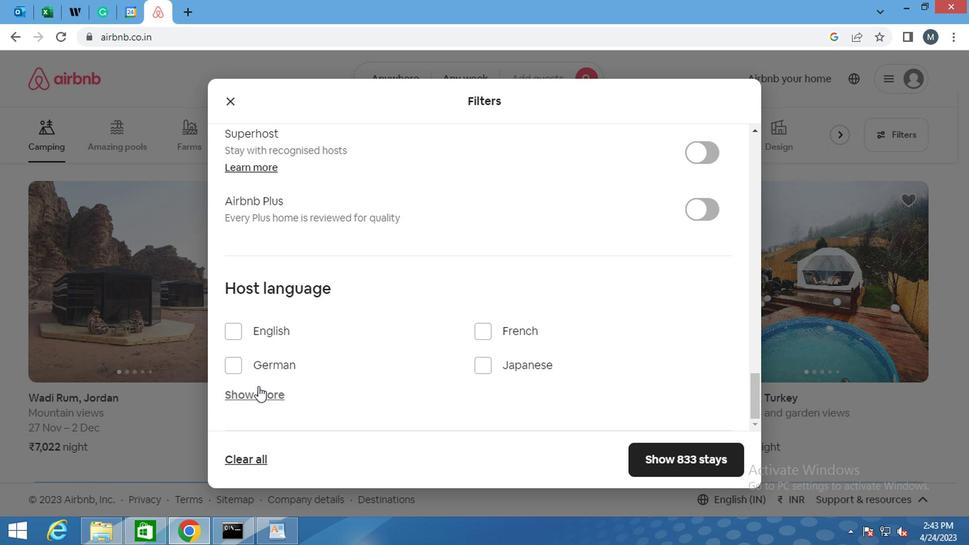 
Action: Mouse moved to (295, 321)
Screenshot: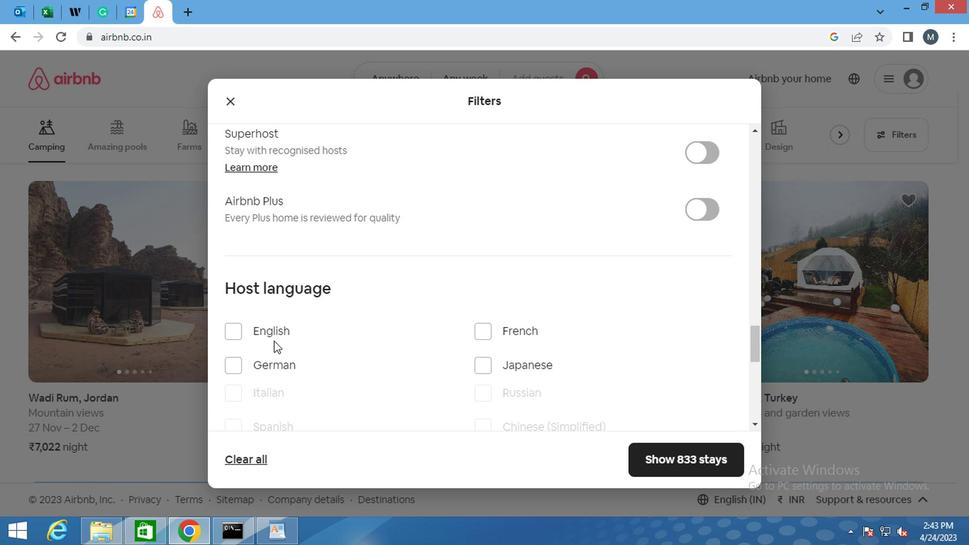 
Action: Mouse scrolled (295, 321) with delta (0, 0)
Screenshot: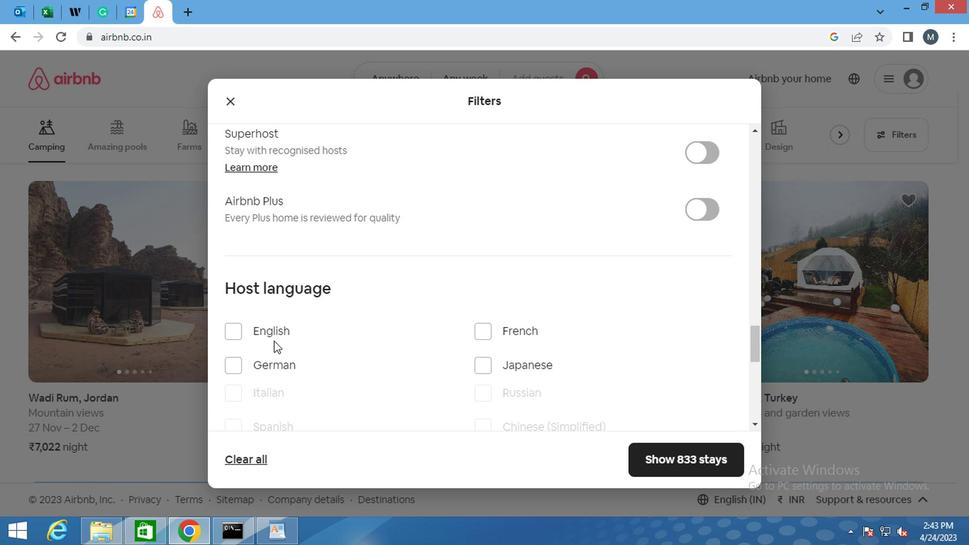 
Action: Mouse moved to (232, 293)
Screenshot: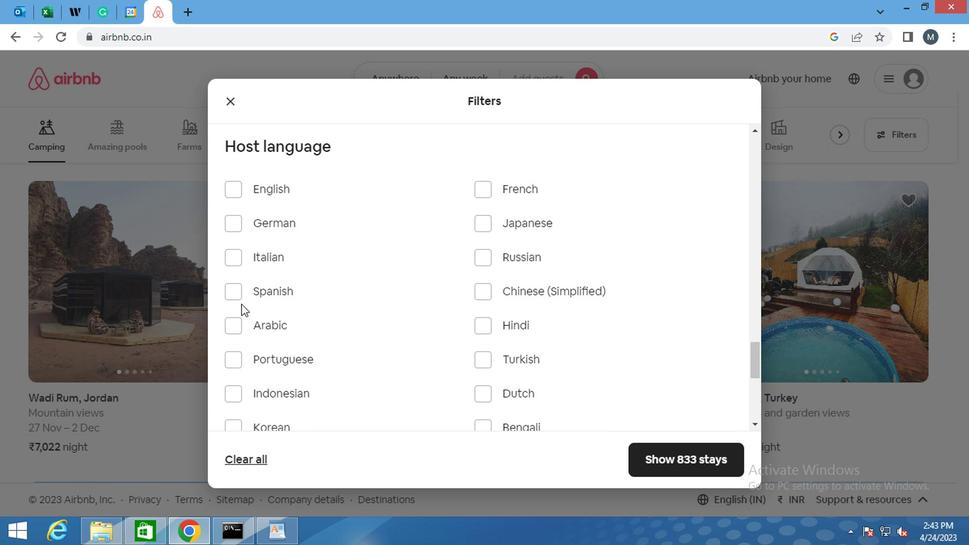 
Action: Mouse pressed left at (232, 293)
Screenshot: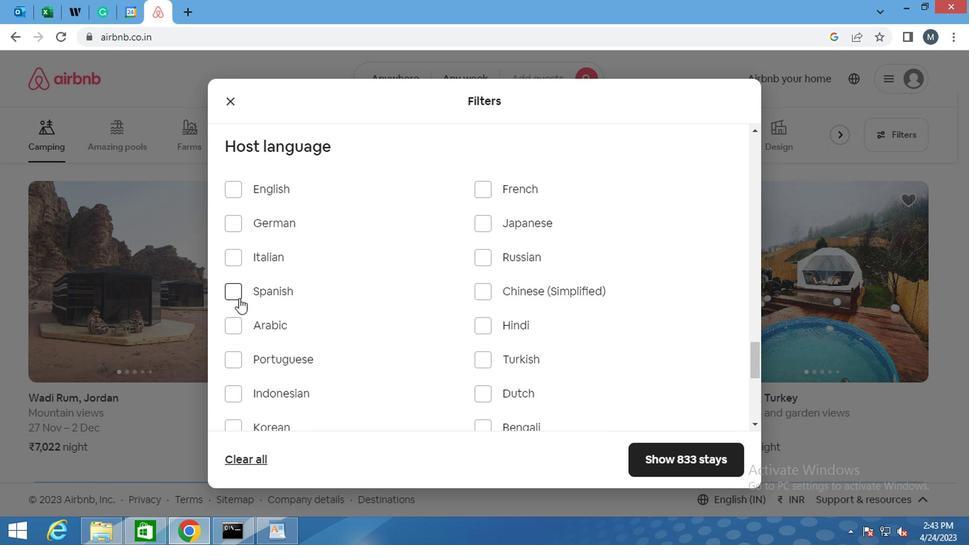 
Action: Mouse moved to (685, 460)
Screenshot: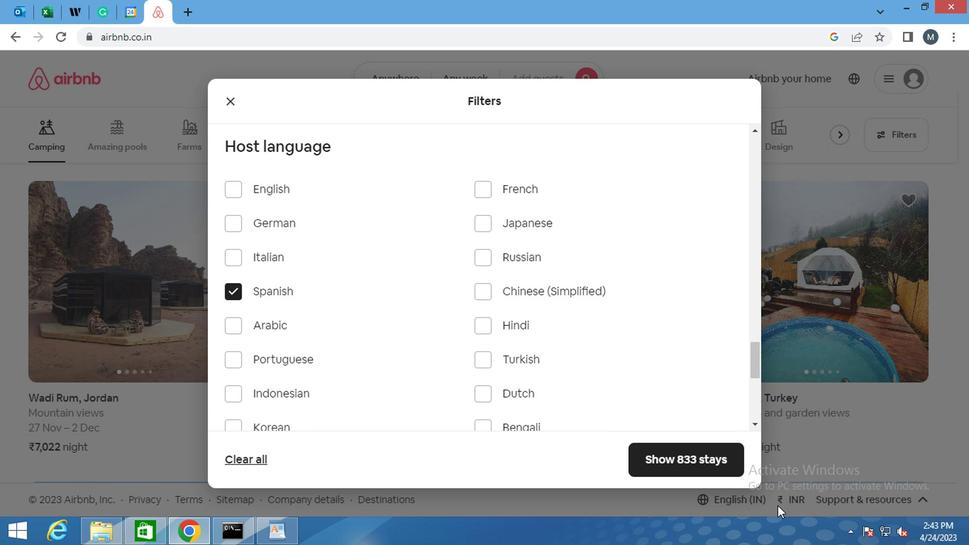 
Action: Mouse pressed left at (685, 460)
Screenshot: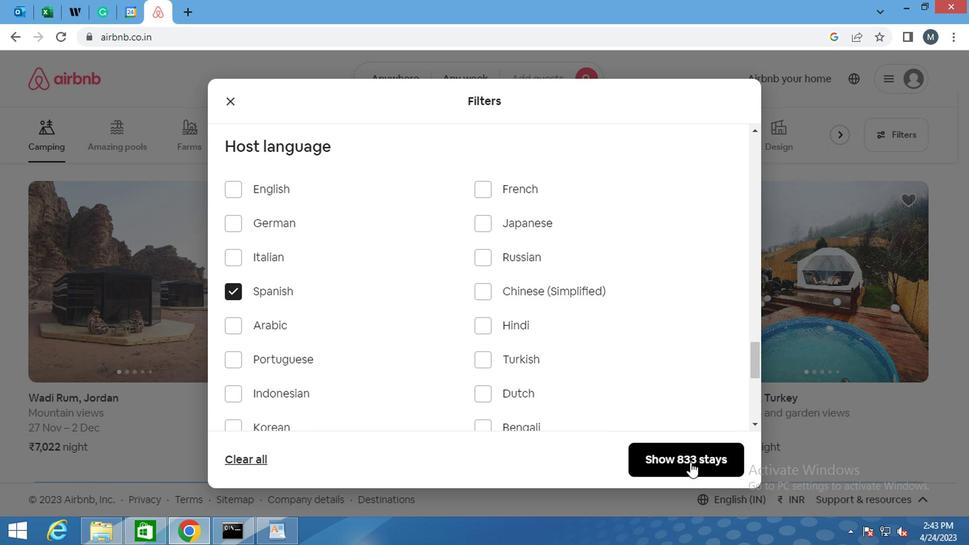
Action: Mouse moved to (684, 459)
Screenshot: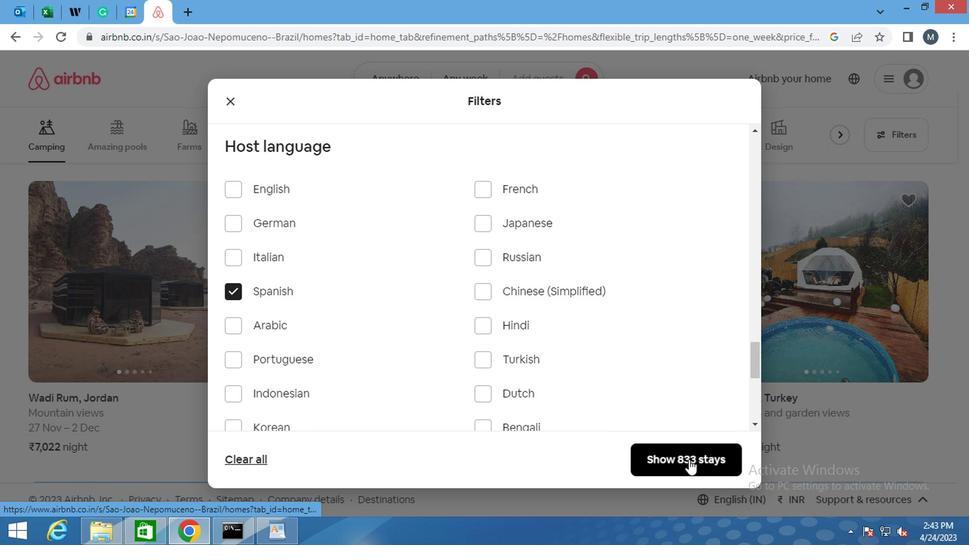 
